 Task: Search round trip flight ticket for 2 adults, 4 children and 1 infant on lap in business from Akron/canton: Akron-canton Regional Airport to Jackson: Jackson Hole Airport on 5-2-2023 and return on 5-2-2023. Choice of flights is Sun country airlines. Price is upto 60000. Outbound departure time preference is 12:15. Return departure time preference is 20:00.
Action: Mouse moved to (329, 278)
Screenshot: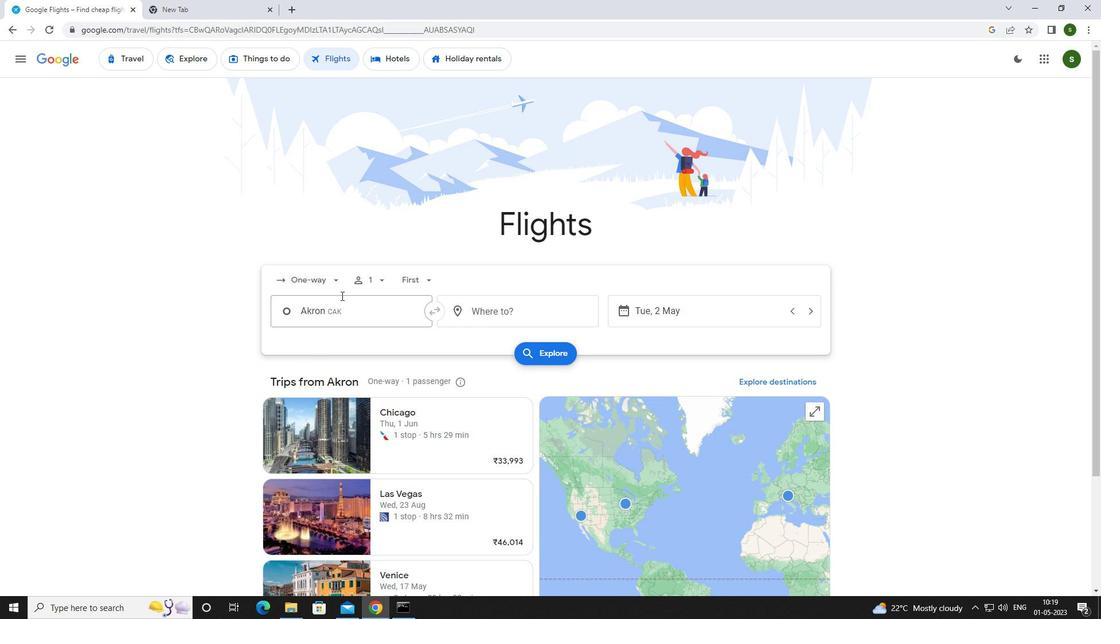 
Action: Mouse pressed left at (329, 278)
Screenshot: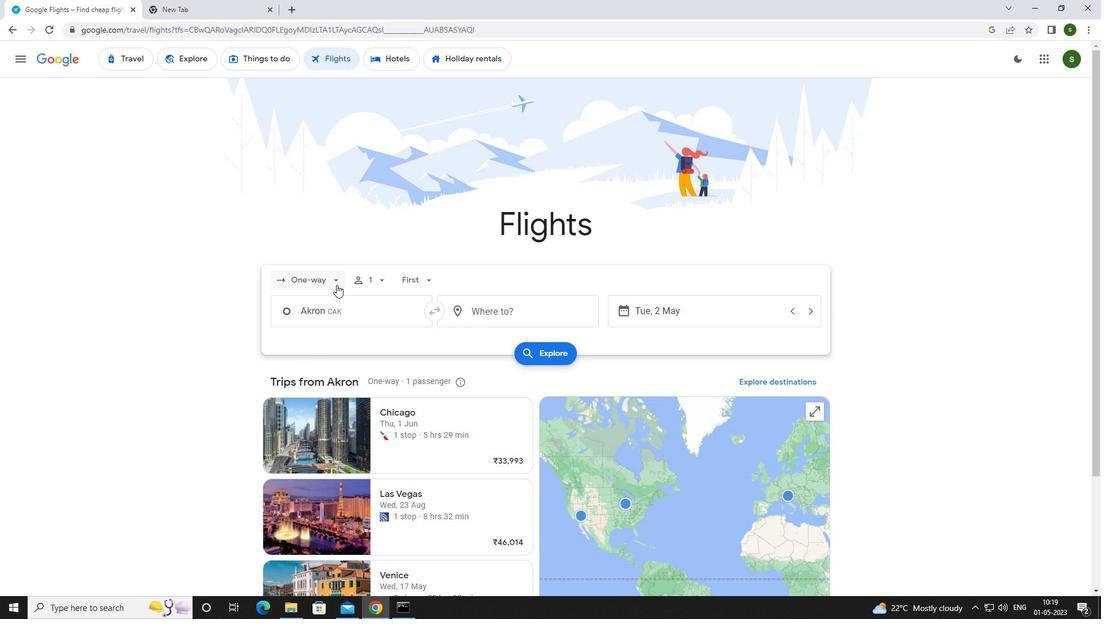 
Action: Mouse moved to (338, 309)
Screenshot: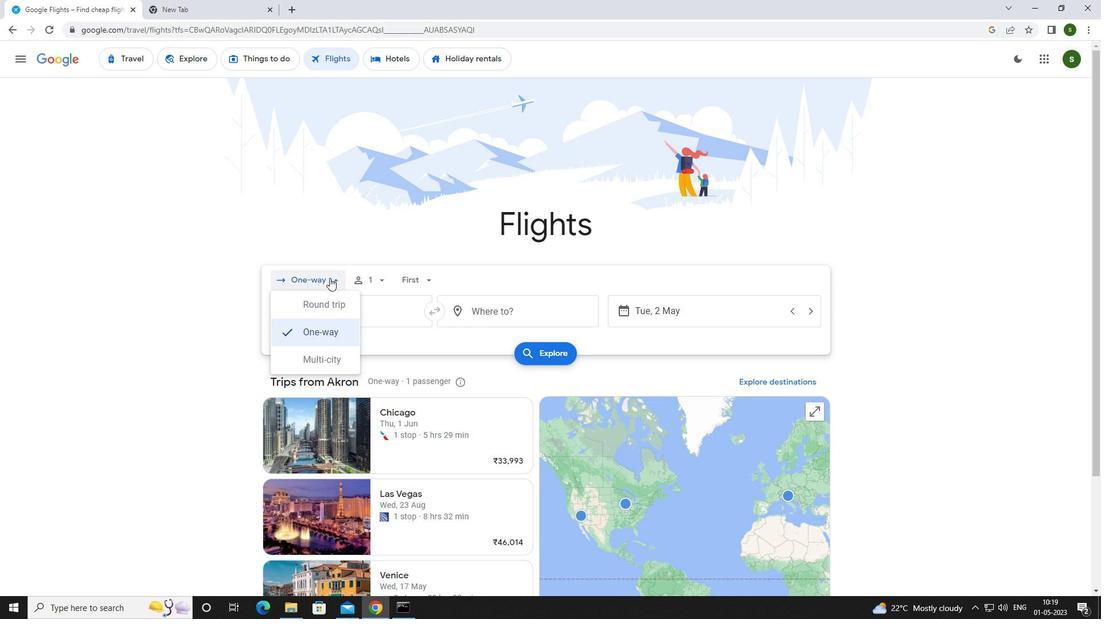 
Action: Mouse pressed left at (338, 309)
Screenshot: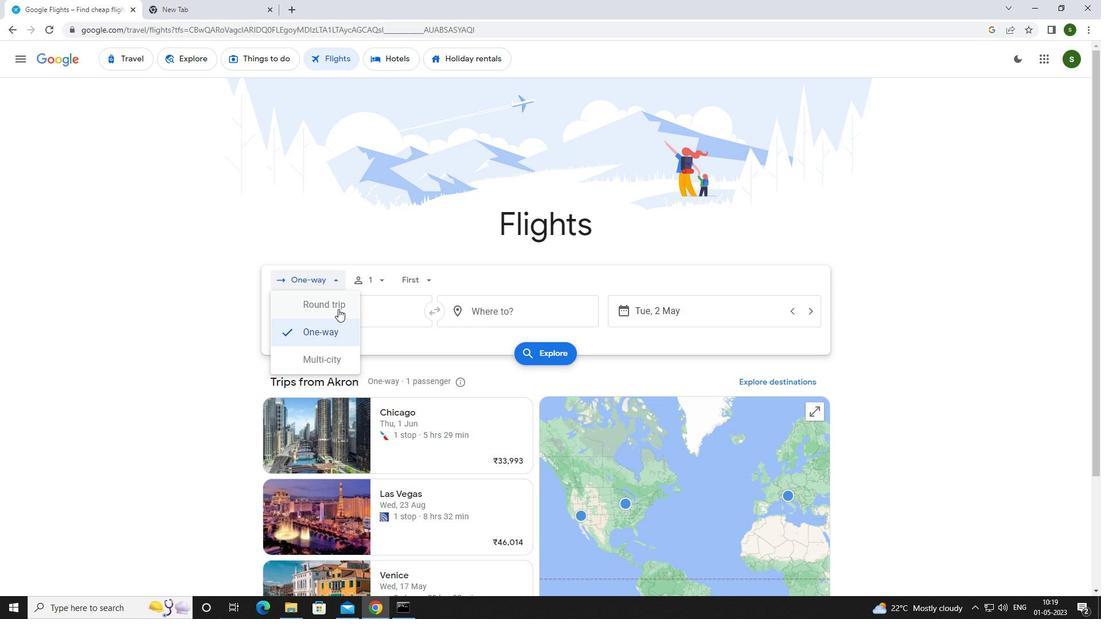
Action: Mouse moved to (381, 283)
Screenshot: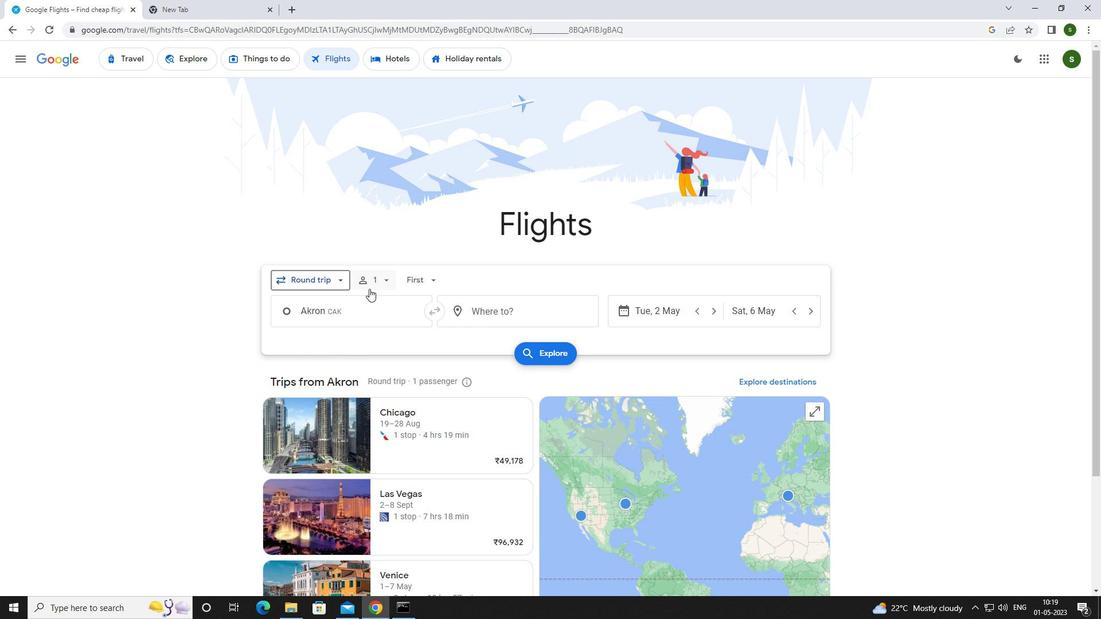 
Action: Mouse pressed left at (381, 283)
Screenshot: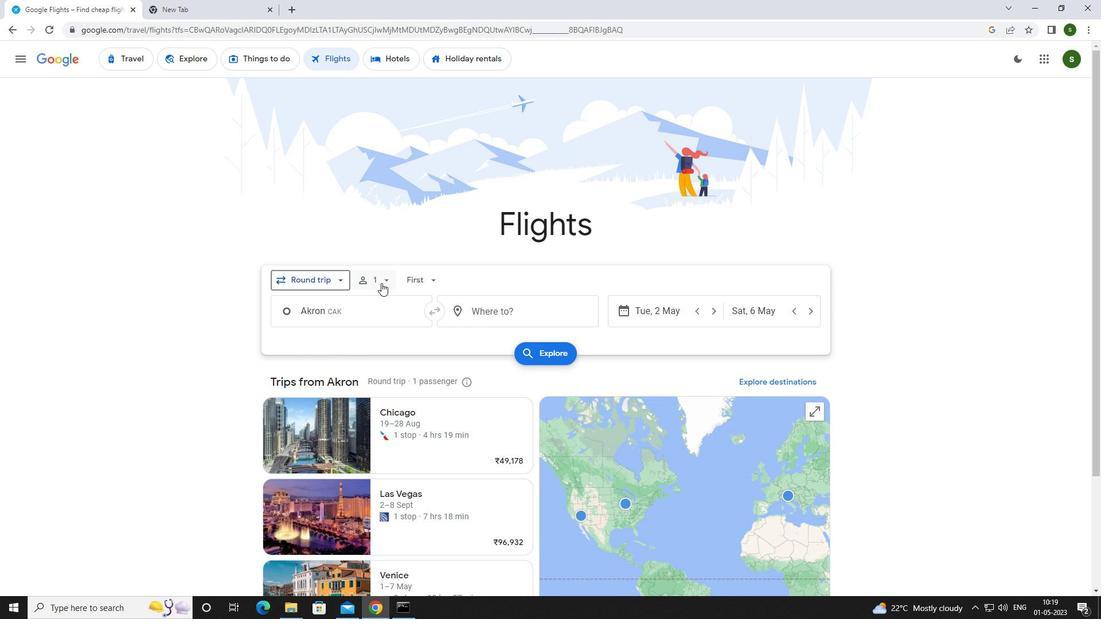 
Action: Mouse moved to (467, 305)
Screenshot: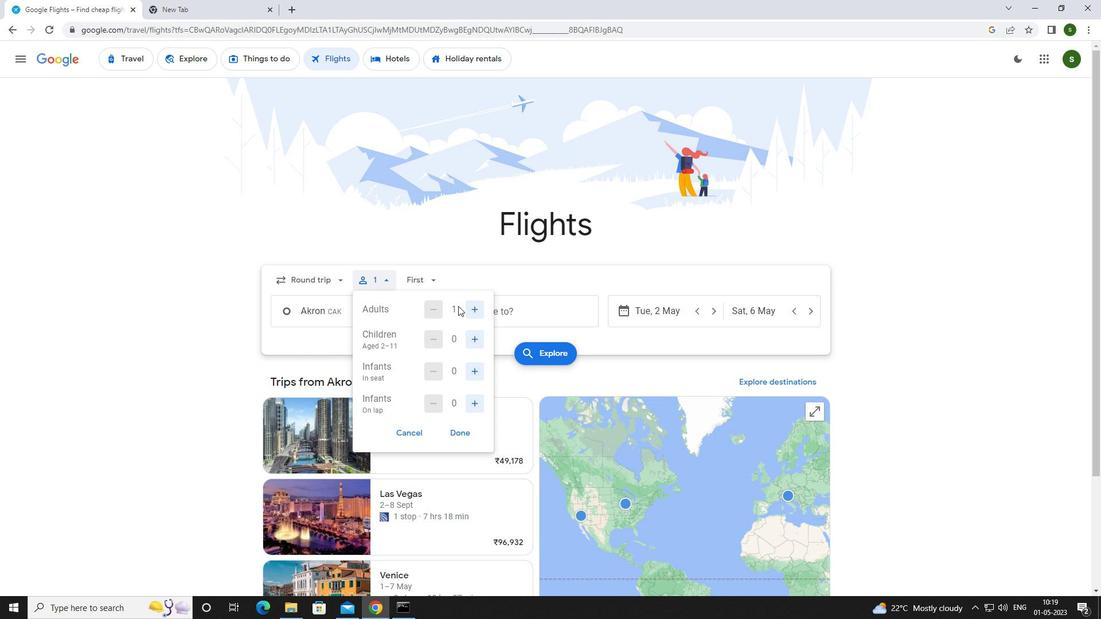 
Action: Mouse pressed left at (467, 305)
Screenshot: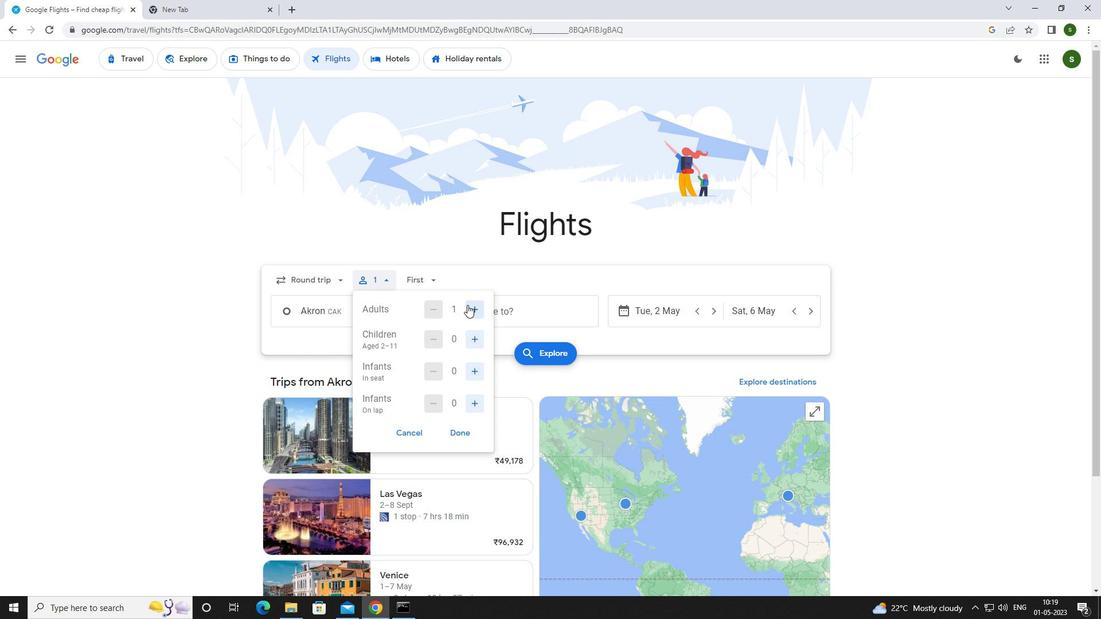
Action: Mouse moved to (476, 331)
Screenshot: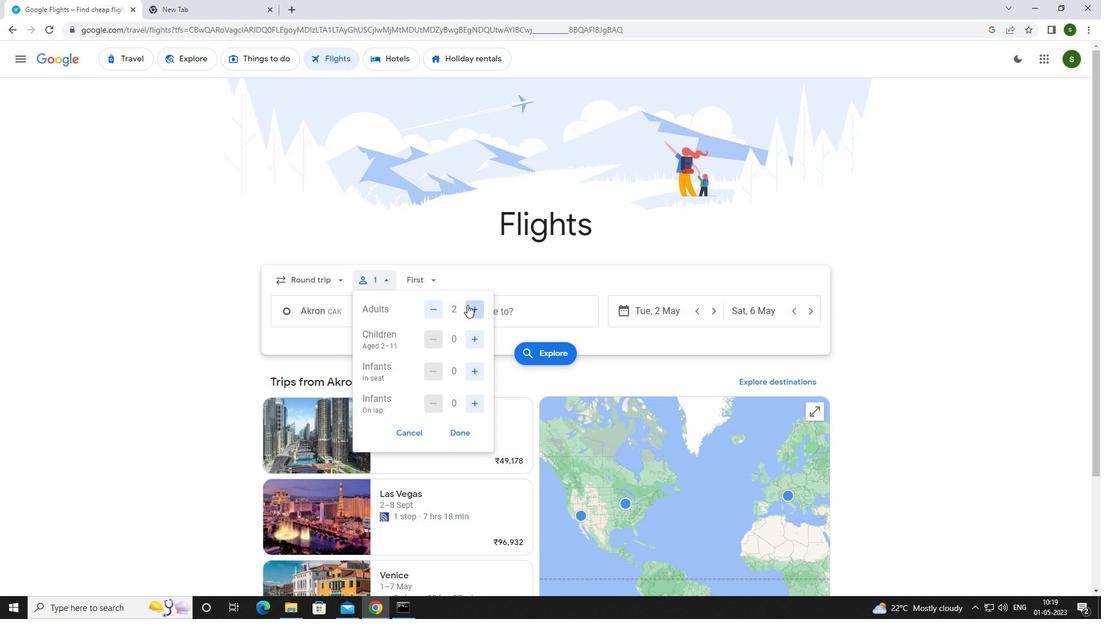 
Action: Mouse pressed left at (476, 331)
Screenshot: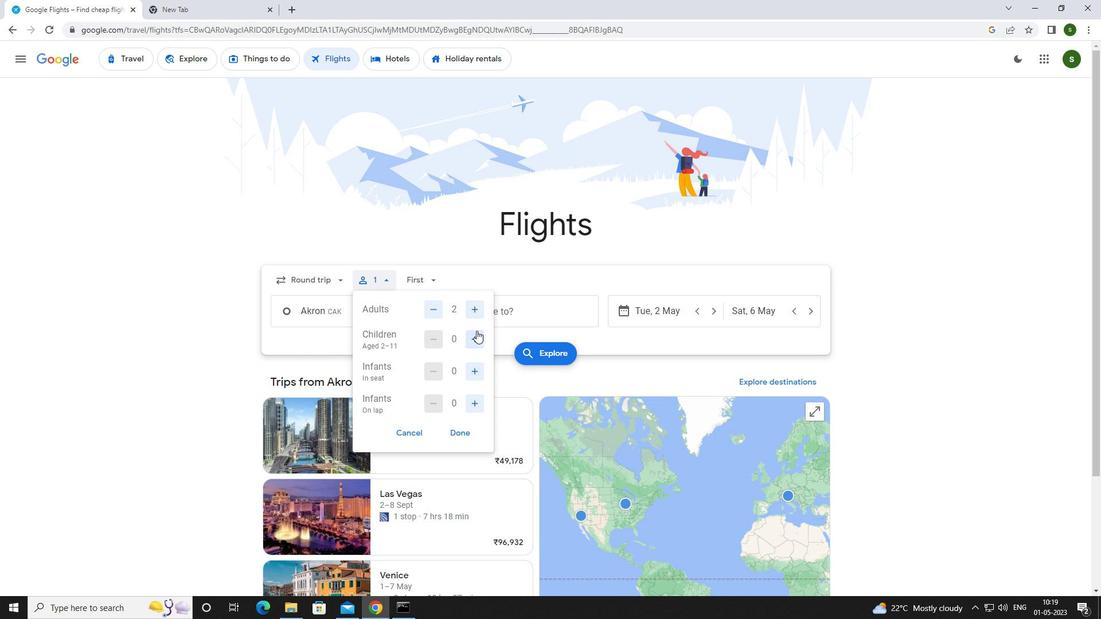 
Action: Mouse pressed left at (476, 331)
Screenshot: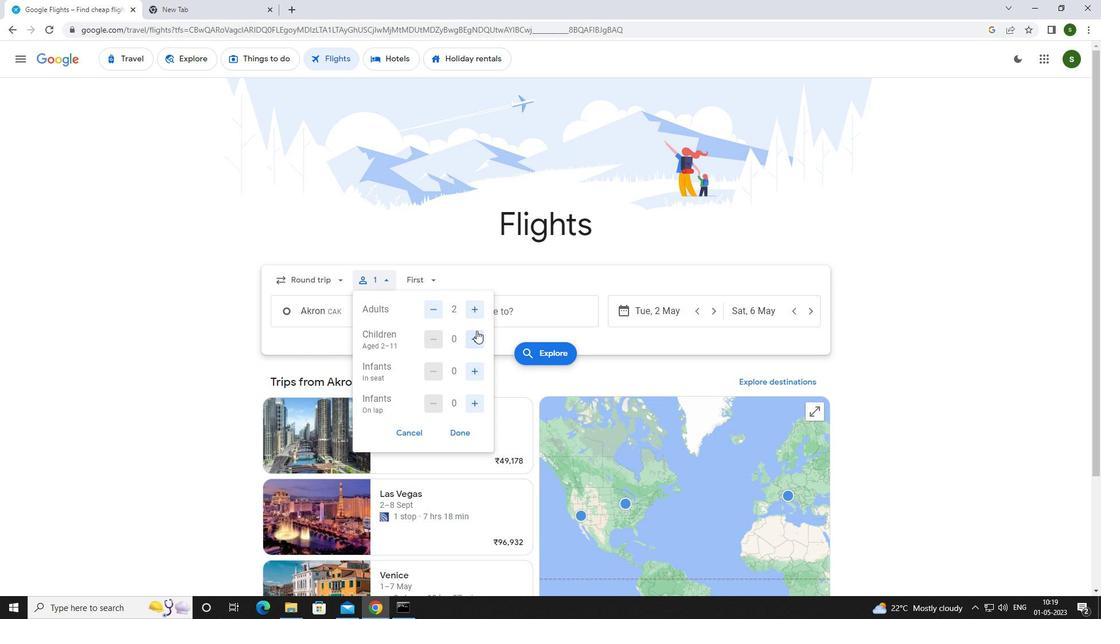 
Action: Mouse pressed left at (476, 331)
Screenshot: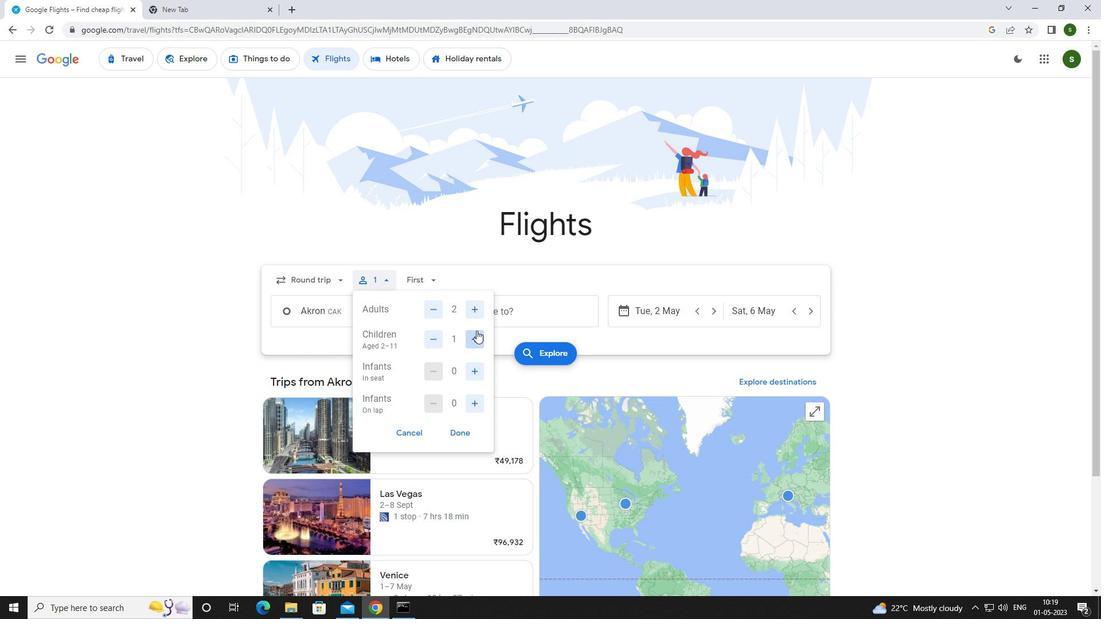 
Action: Mouse pressed left at (476, 331)
Screenshot: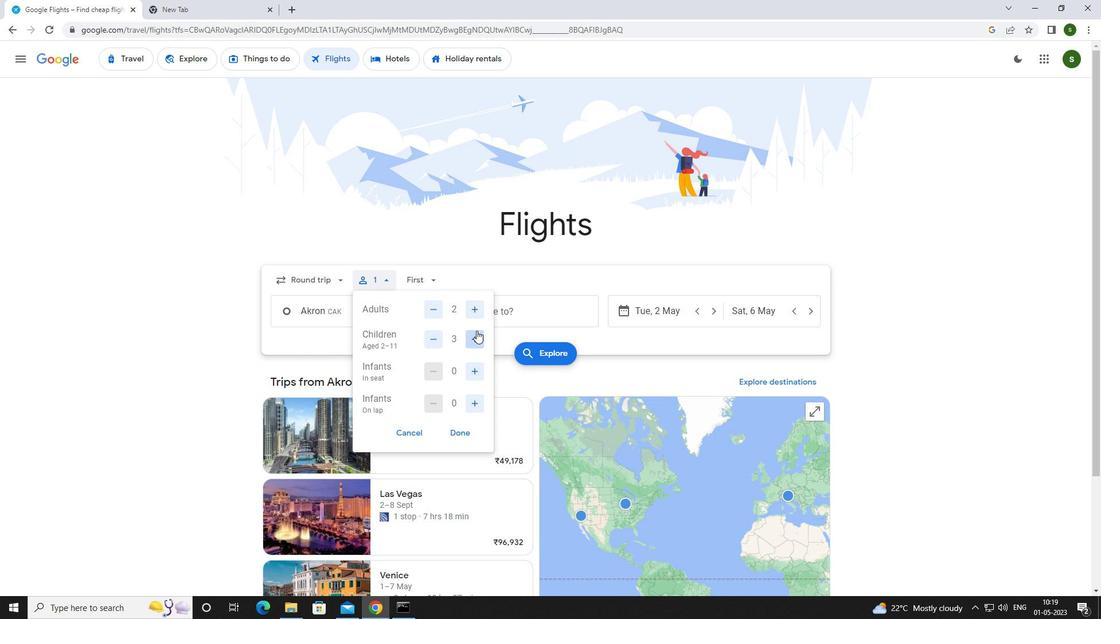 
Action: Mouse moved to (475, 405)
Screenshot: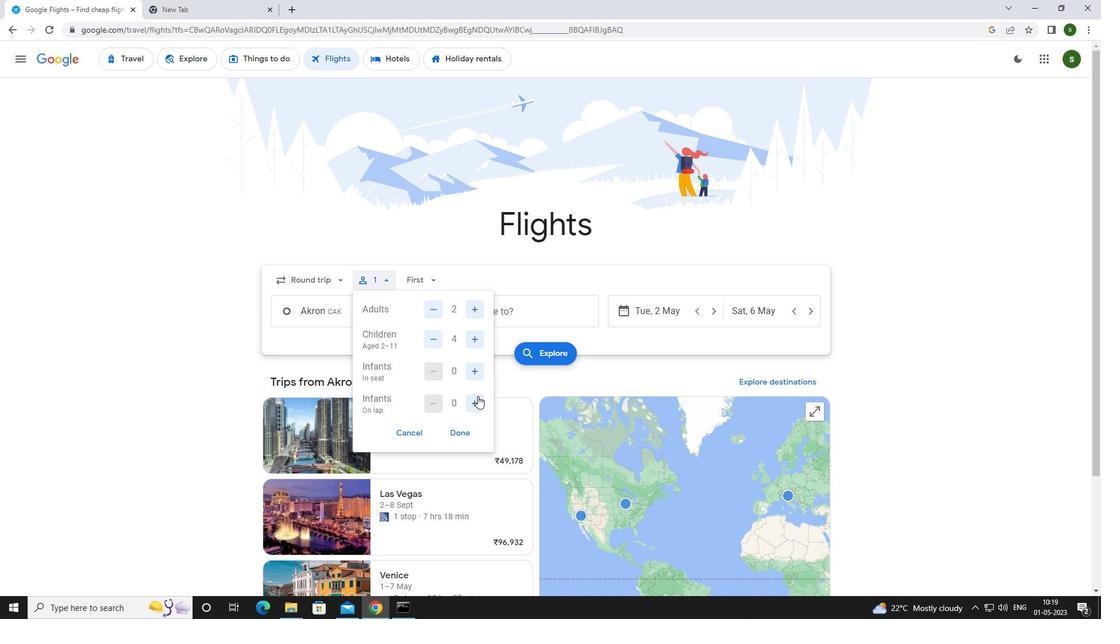 
Action: Mouse pressed left at (475, 405)
Screenshot: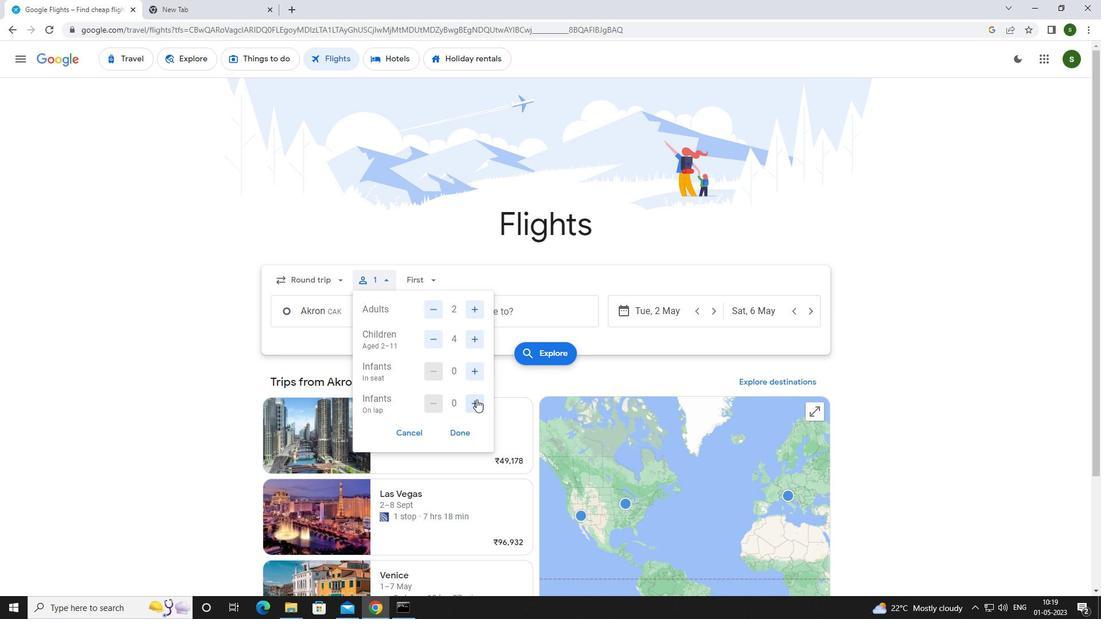
Action: Mouse moved to (432, 280)
Screenshot: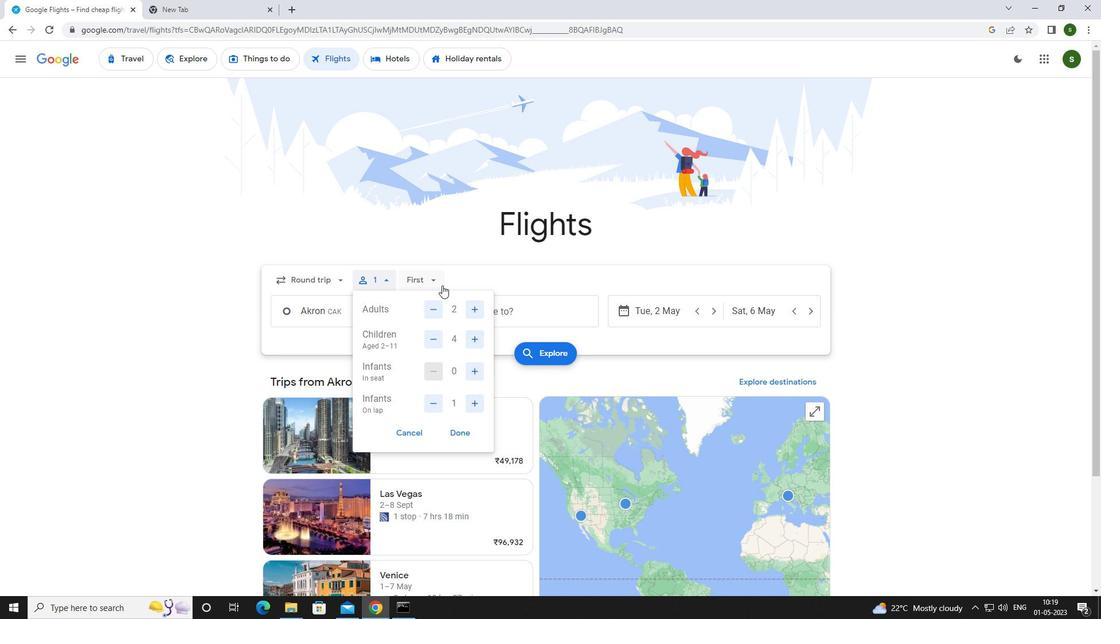 
Action: Mouse pressed left at (432, 280)
Screenshot: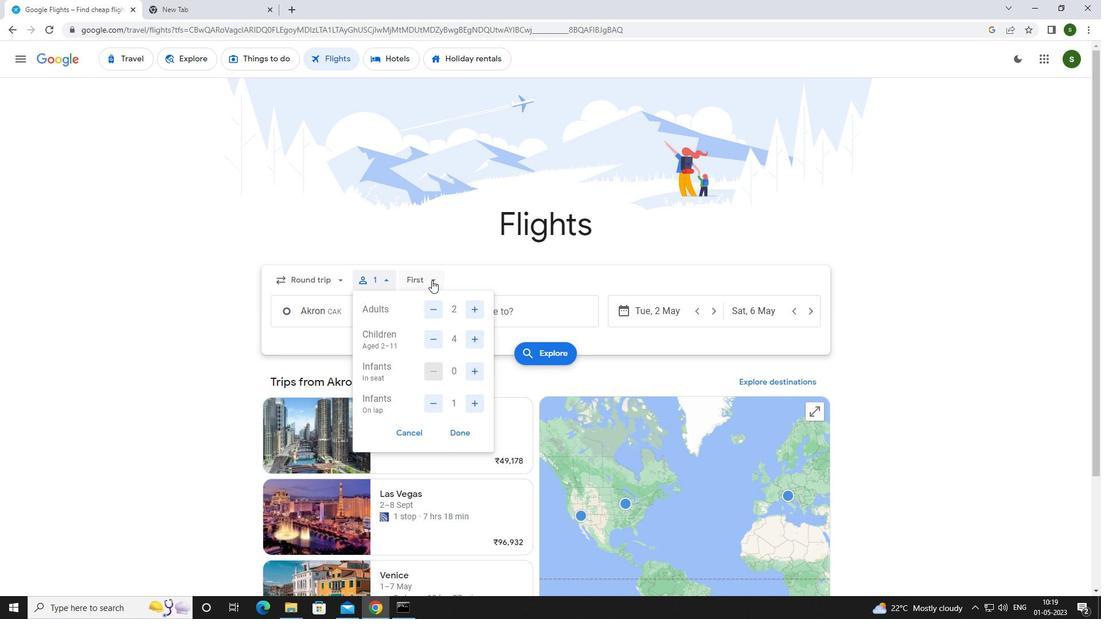 
Action: Mouse moved to (448, 356)
Screenshot: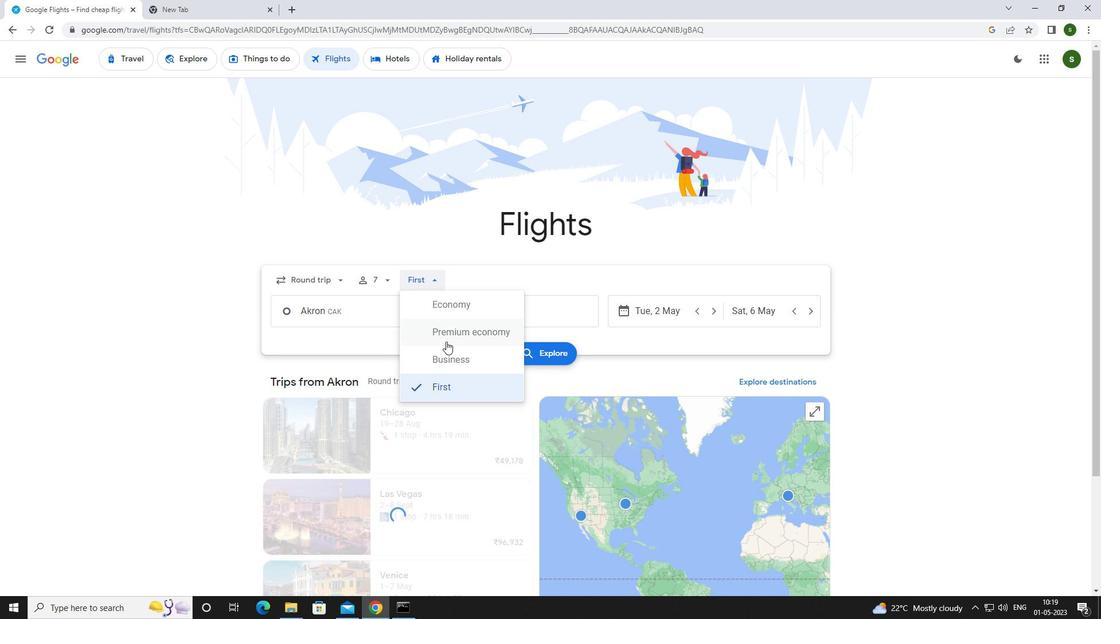 
Action: Mouse pressed left at (448, 356)
Screenshot: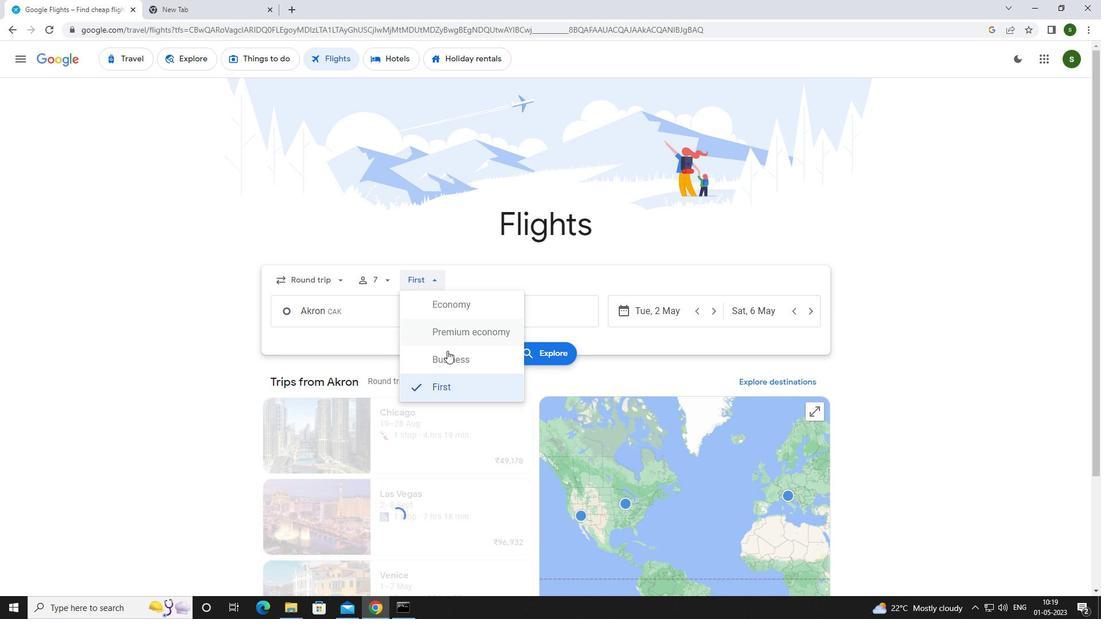 
Action: Mouse moved to (356, 313)
Screenshot: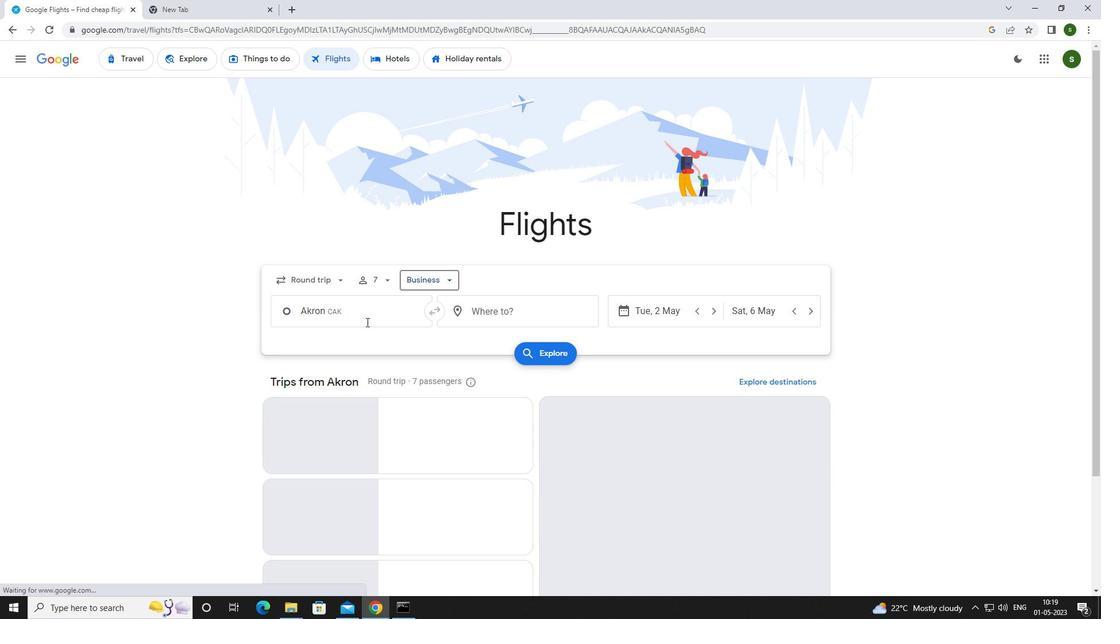 
Action: Mouse pressed left at (356, 313)
Screenshot: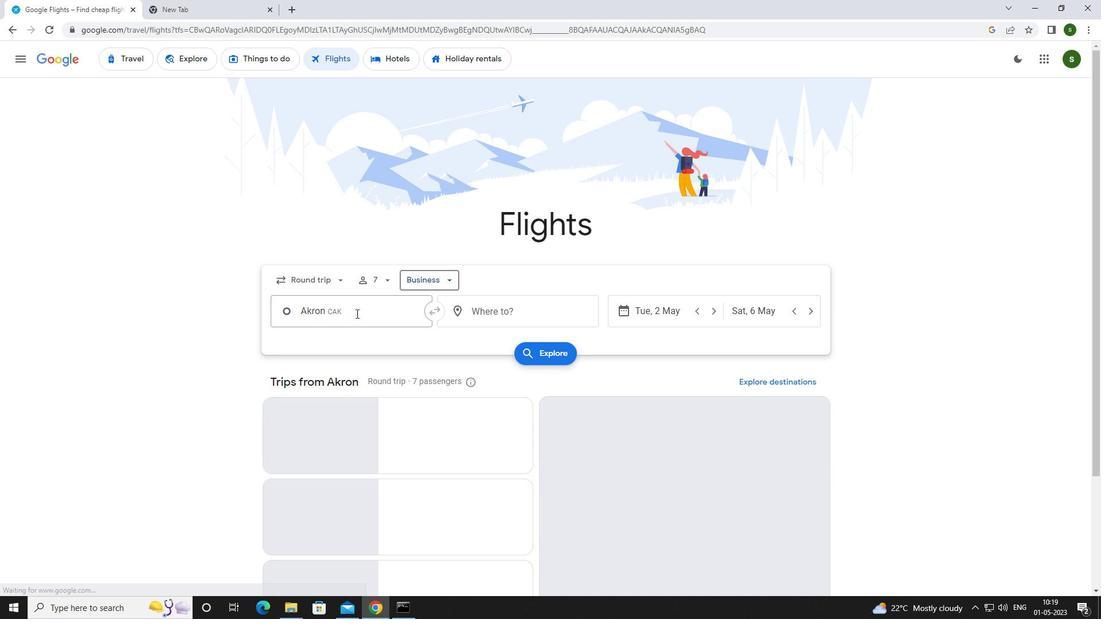 
Action: Mouse moved to (360, 311)
Screenshot: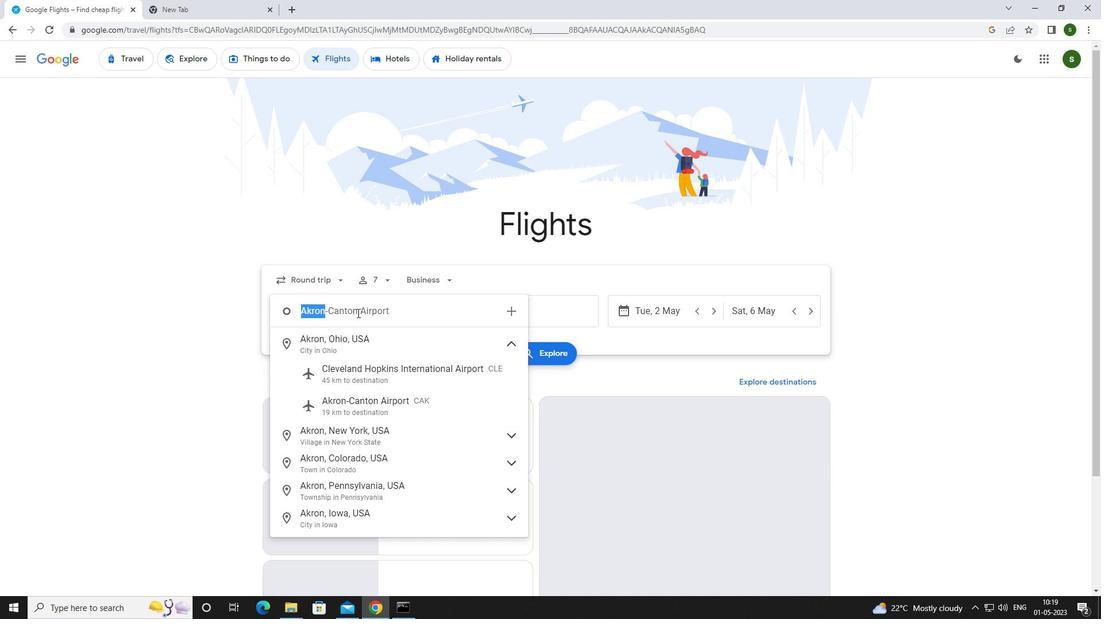 
Action: Key pressed a<Key.caps_lock>kron
Screenshot: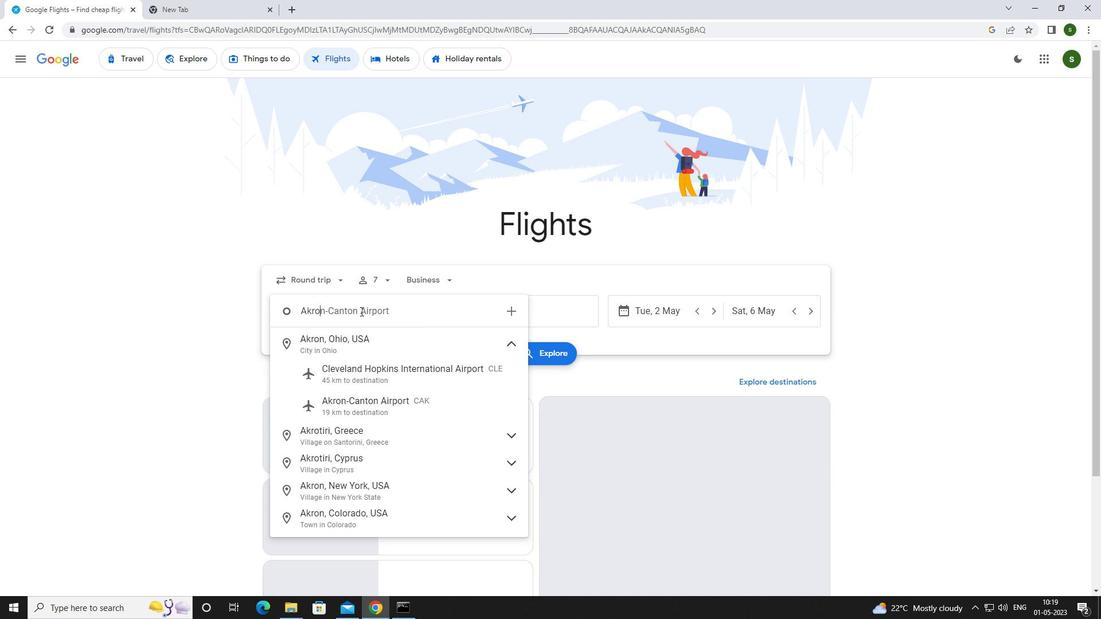 
Action: Mouse moved to (397, 409)
Screenshot: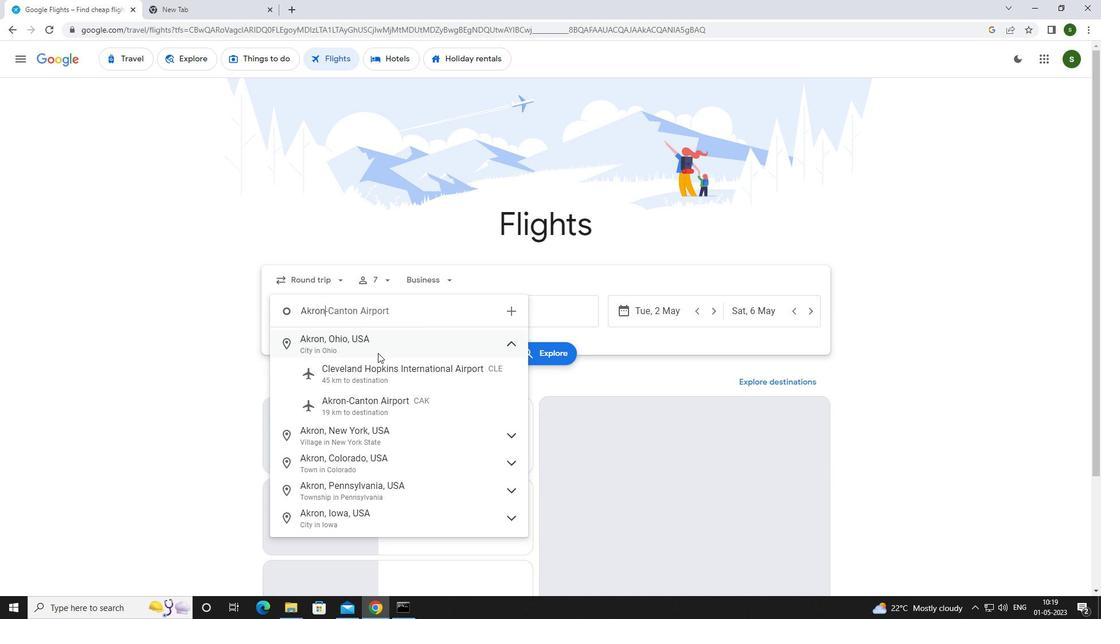 
Action: Mouse pressed left at (397, 409)
Screenshot: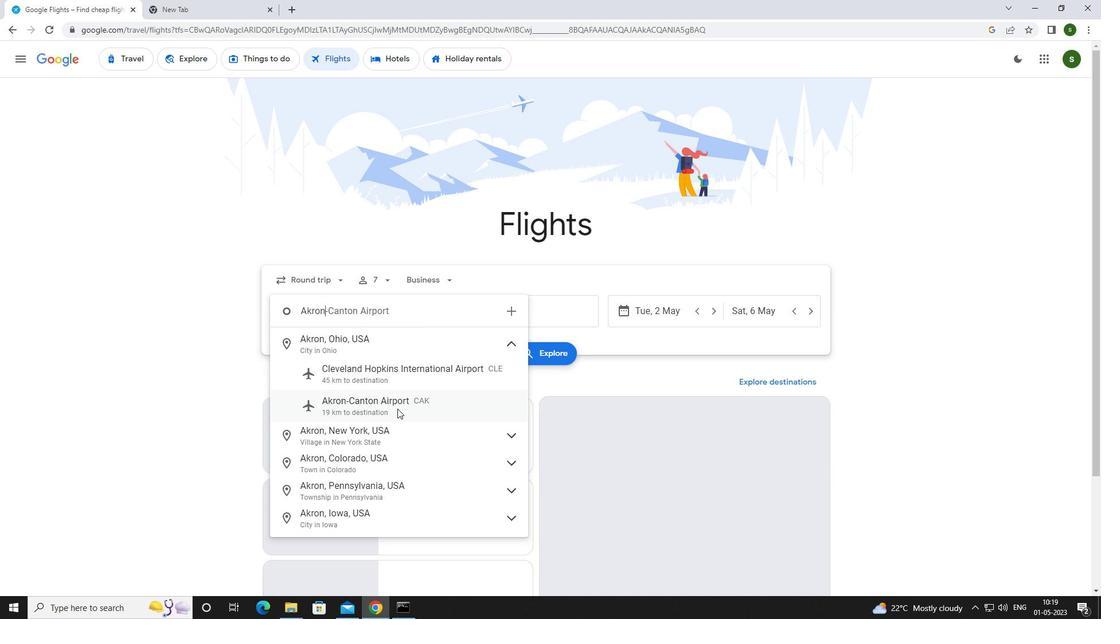 
Action: Mouse moved to (491, 312)
Screenshot: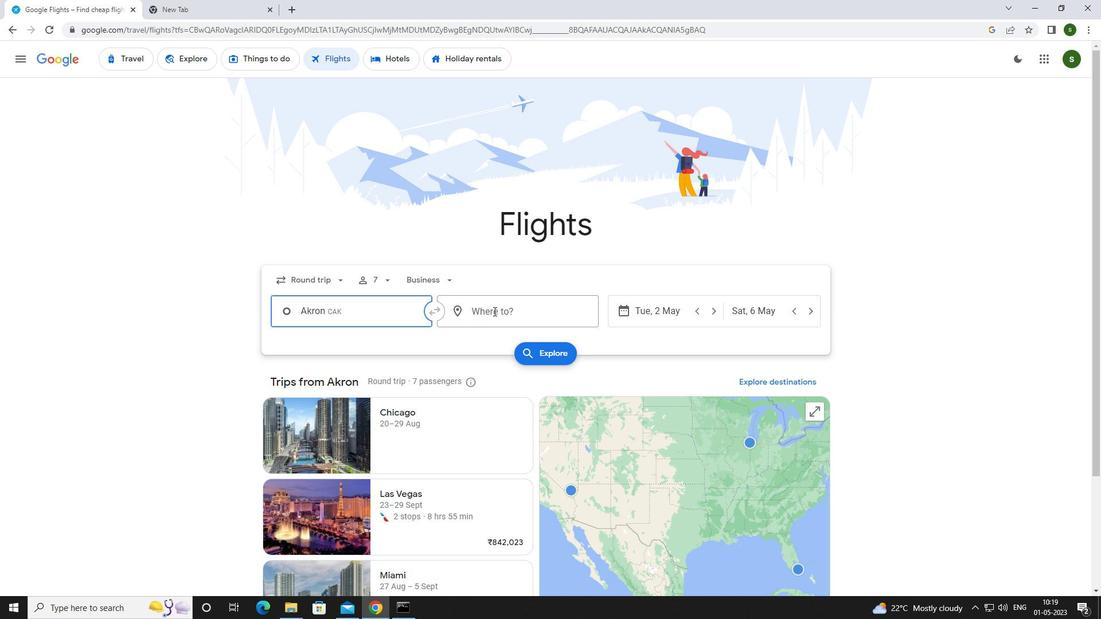 
Action: Mouse pressed left at (491, 312)
Screenshot: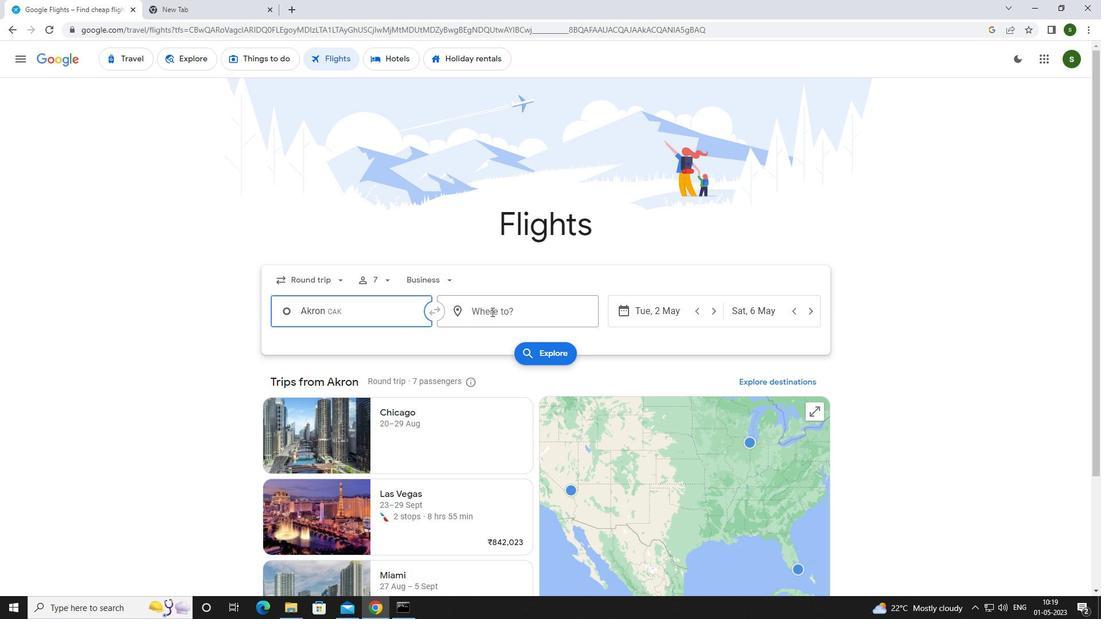 
Action: Key pressed <Key.caps_lock>j<Key.caps_lock>ackson<Key.space><Key.caps_lock>h<Key.caps_lock>
Screenshot: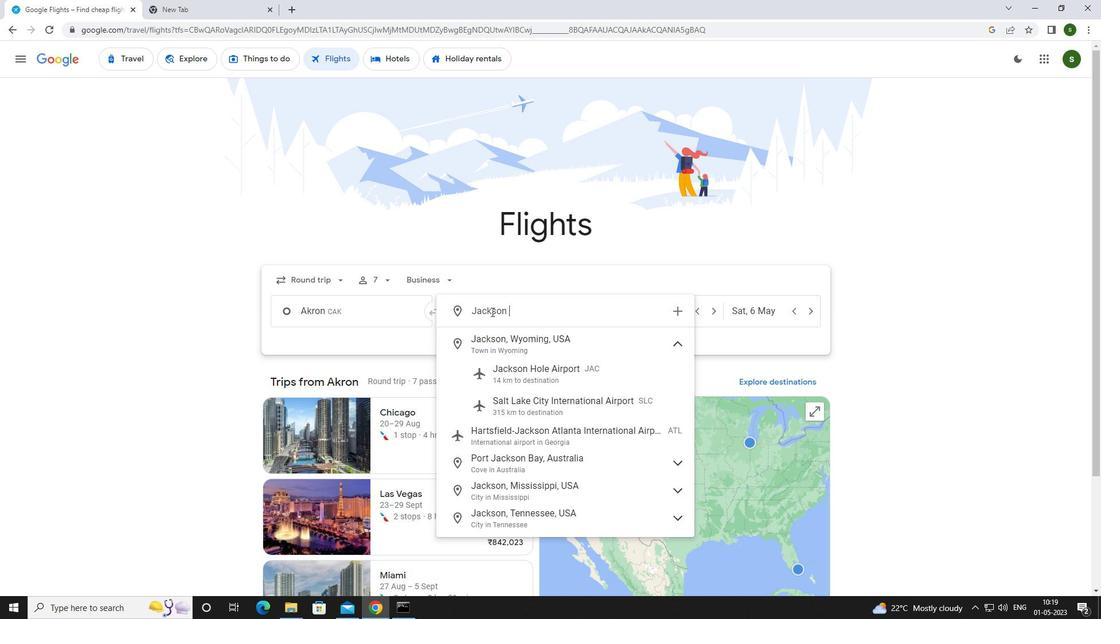 
Action: Mouse moved to (507, 373)
Screenshot: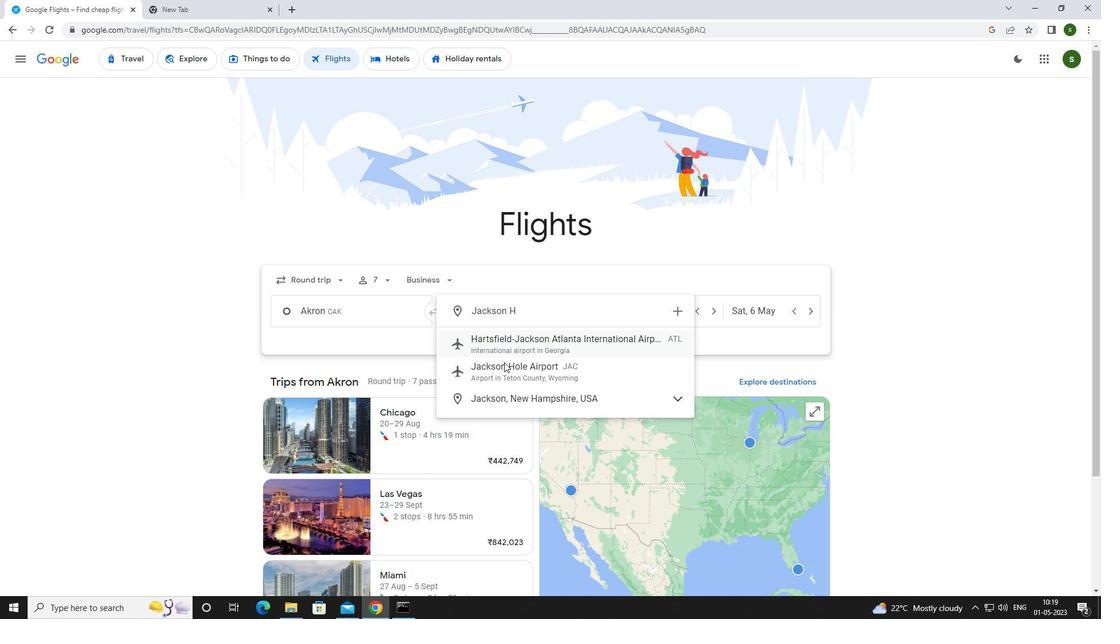 
Action: Mouse pressed left at (507, 373)
Screenshot: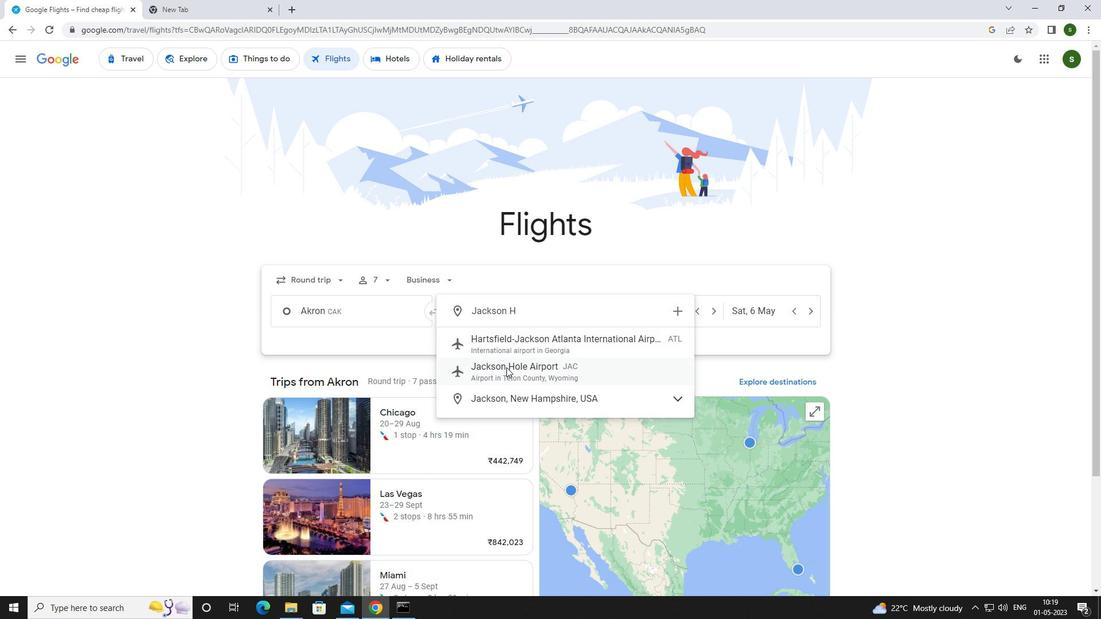 
Action: Mouse moved to (681, 315)
Screenshot: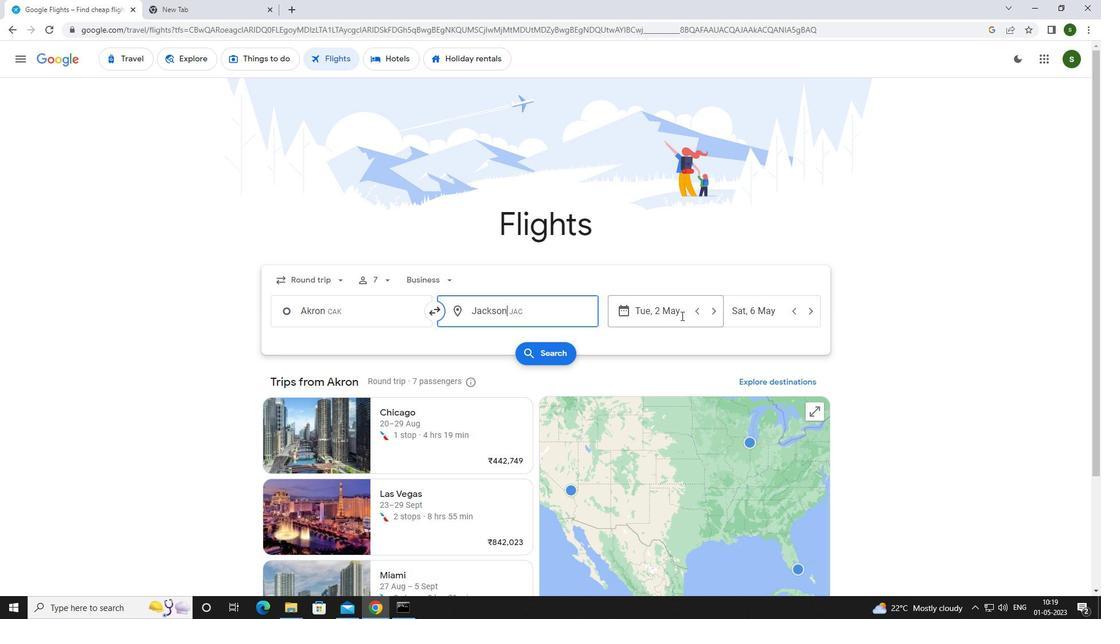 
Action: Mouse pressed left at (681, 315)
Screenshot: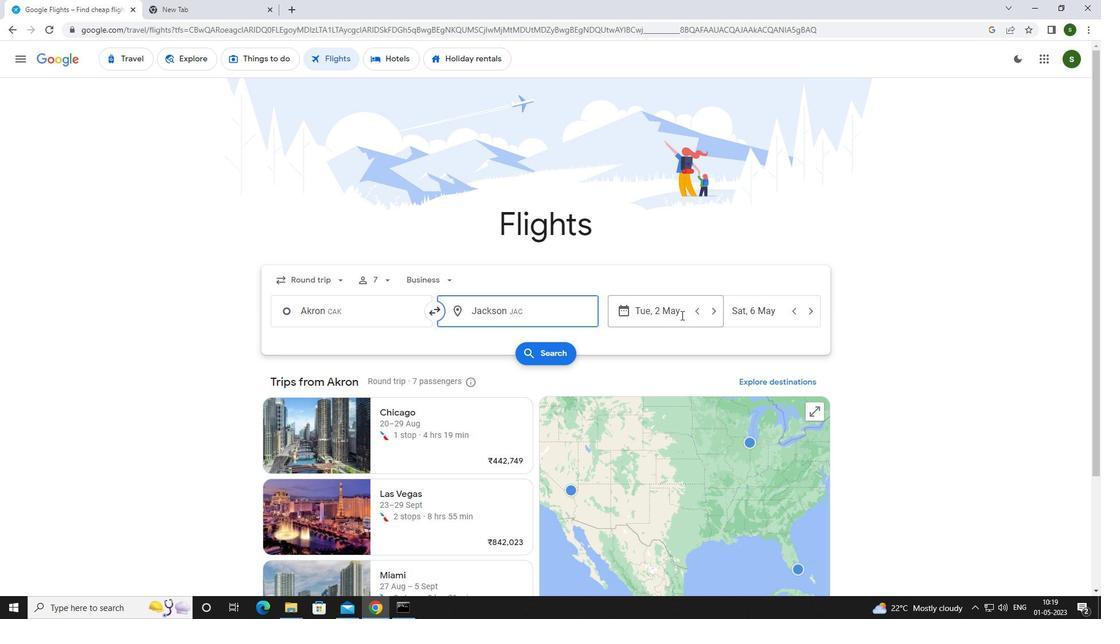 
Action: Mouse moved to (470, 393)
Screenshot: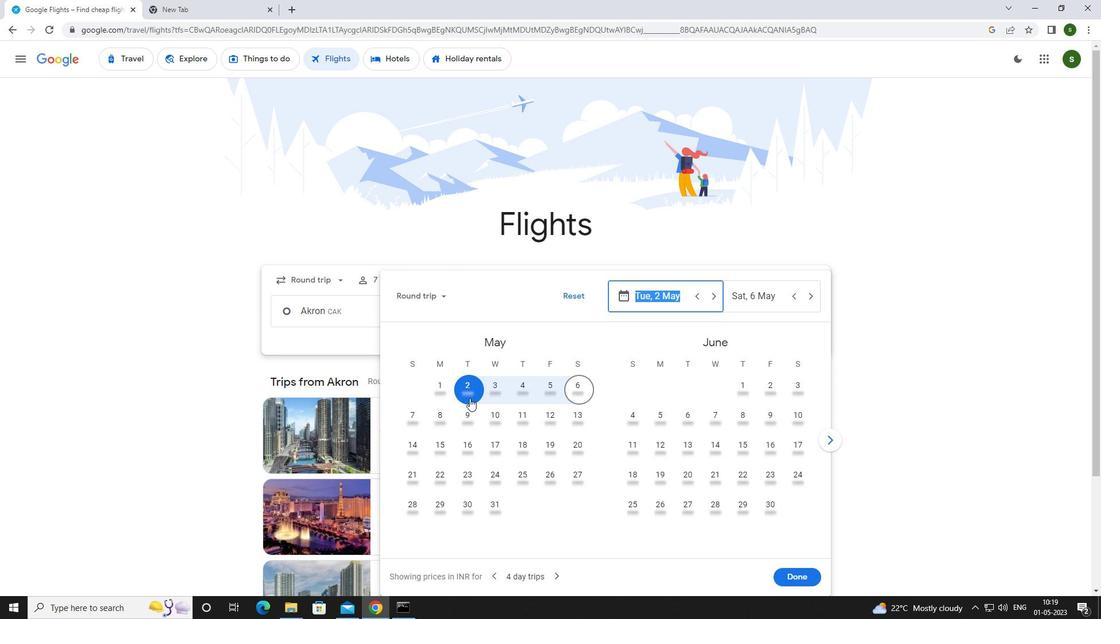 
Action: Mouse pressed left at (470, 393)
Screenshot: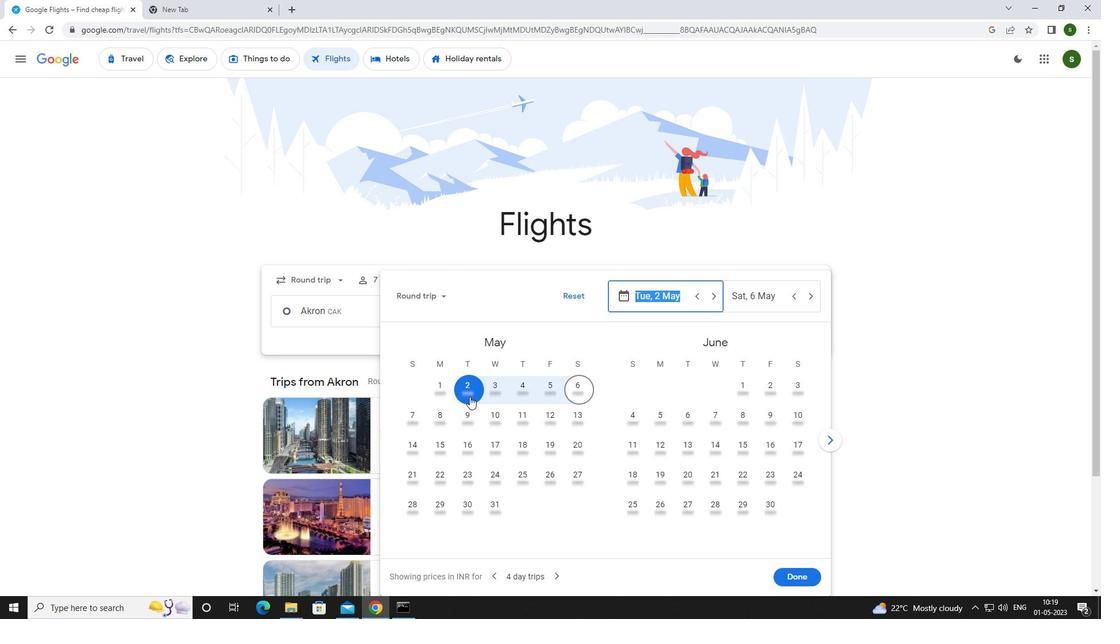 
Action: Mouse moved to (467, 389)
Screenshot: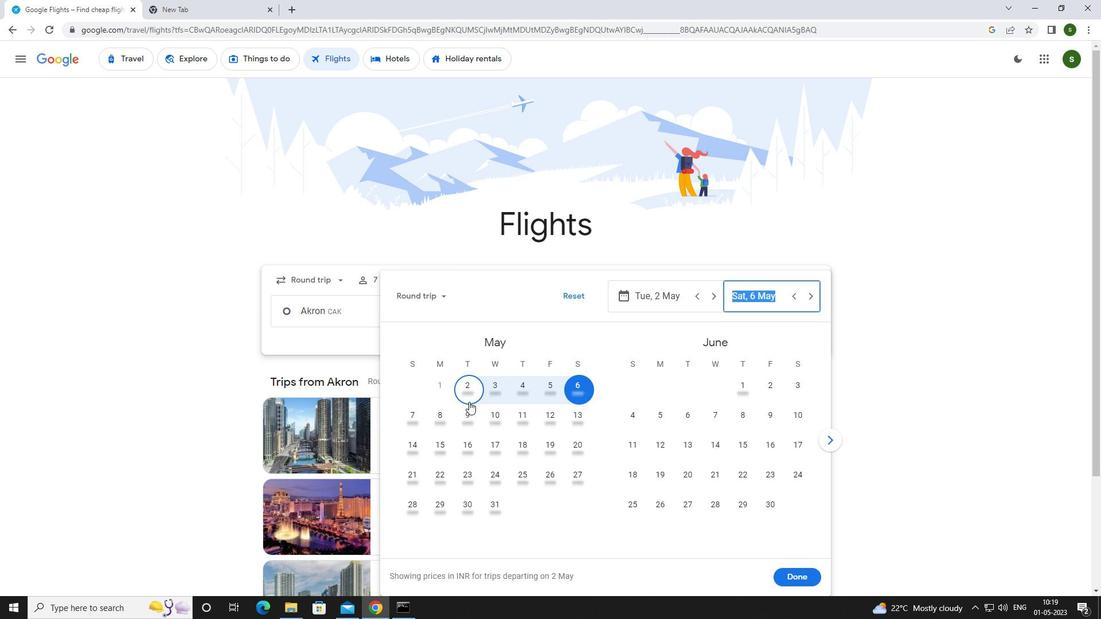 
Action: Mouse pressed left at (467, 389)
Screenshot: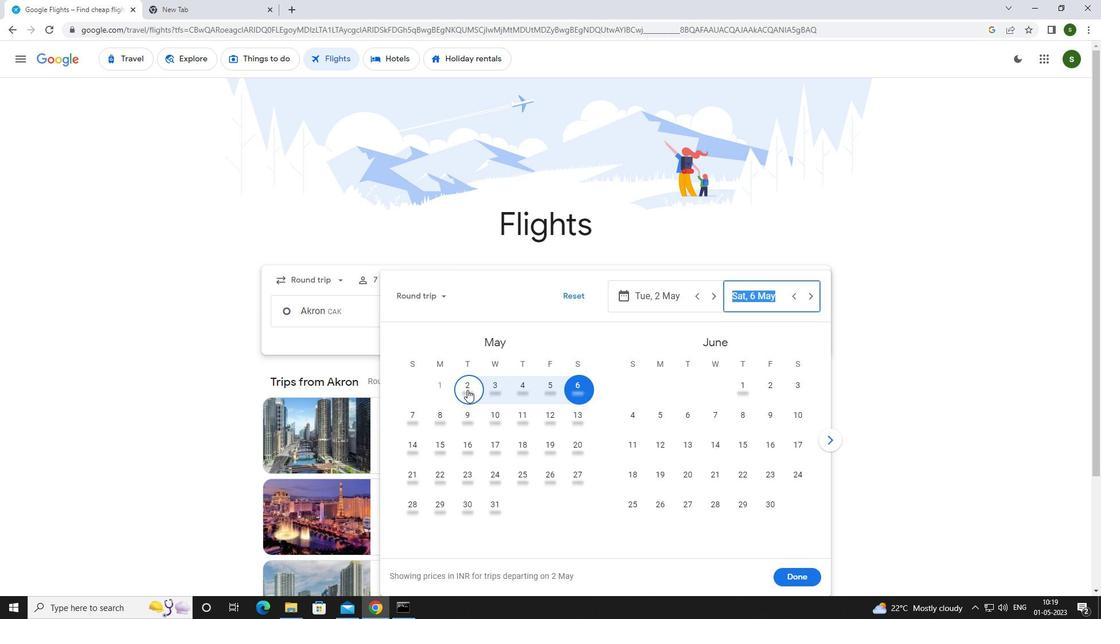 
Action: Mouse moved to (806, 575)
Screenshot: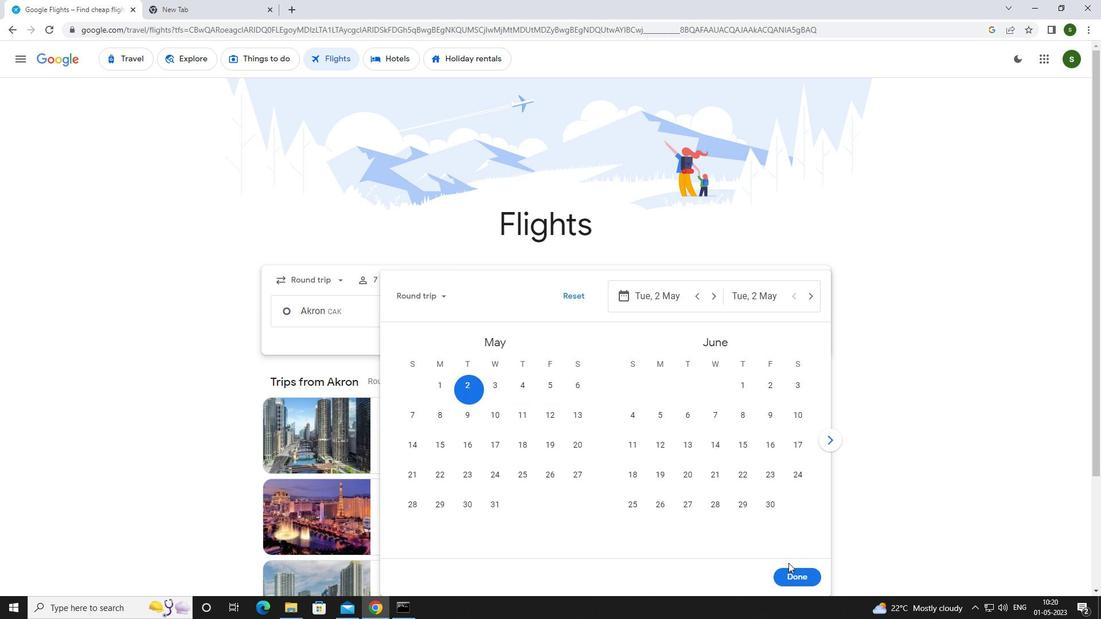 
Action: Mouse pressed left at (806, 575)
Screenshot: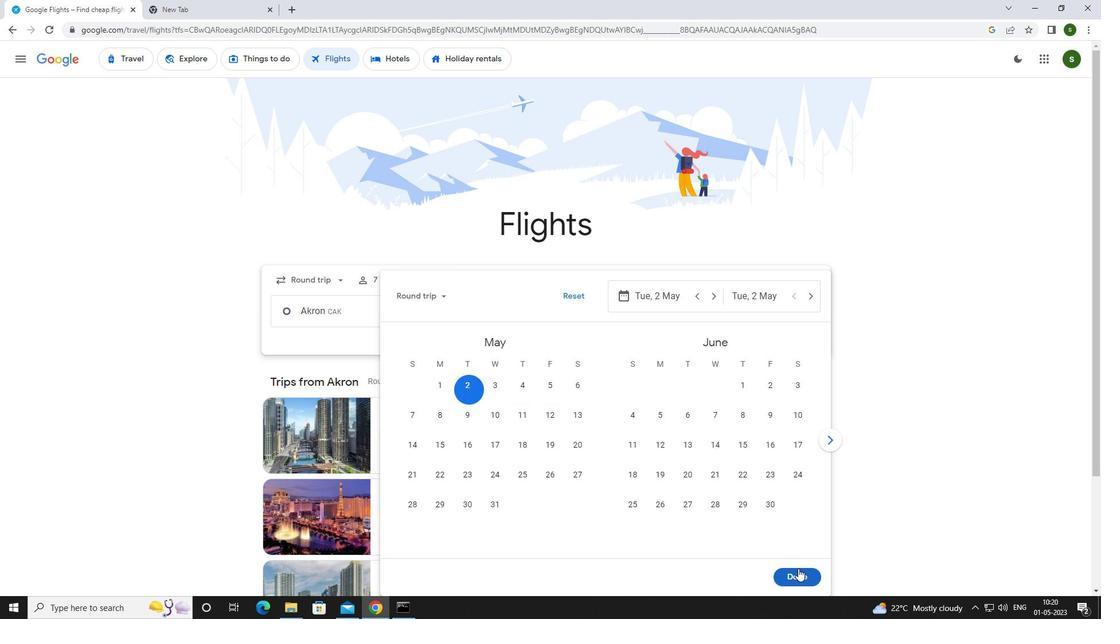 
Action: Mouse moved to (545, 345)
Screenshot: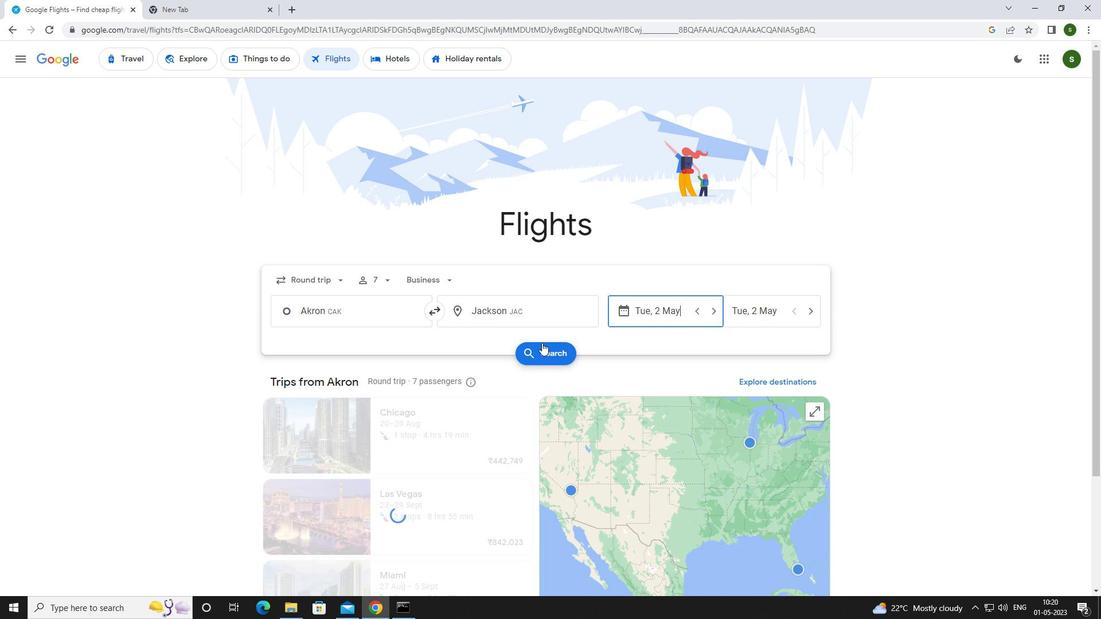 
Action: Mouse pressed left at (545, 345)
Screenshot: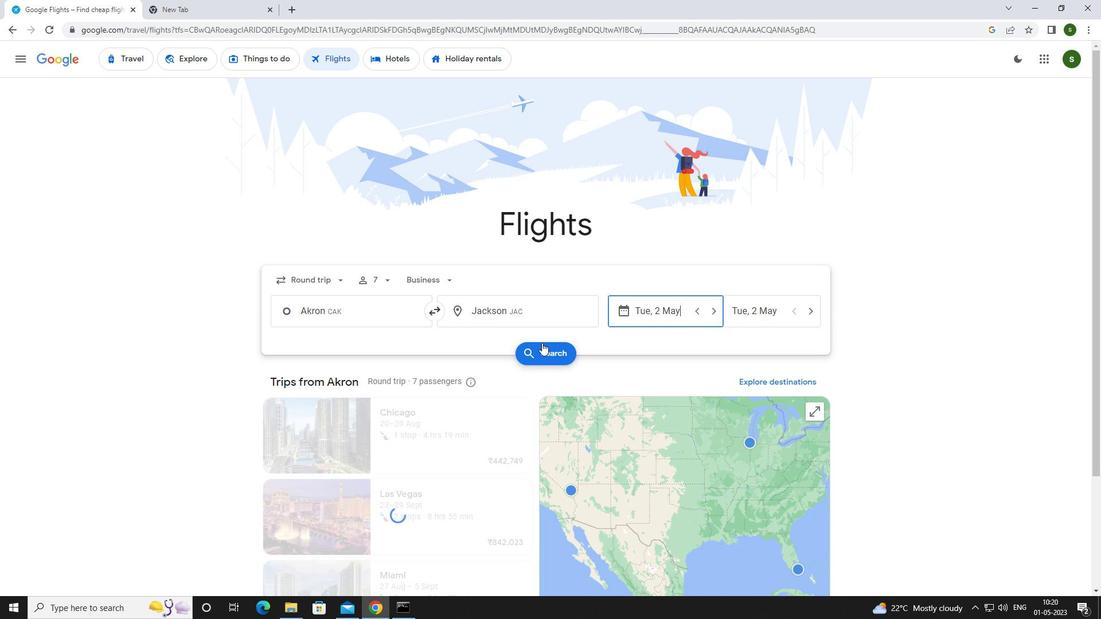 
Action: Mouse moved to (262, 164)
Screenshot: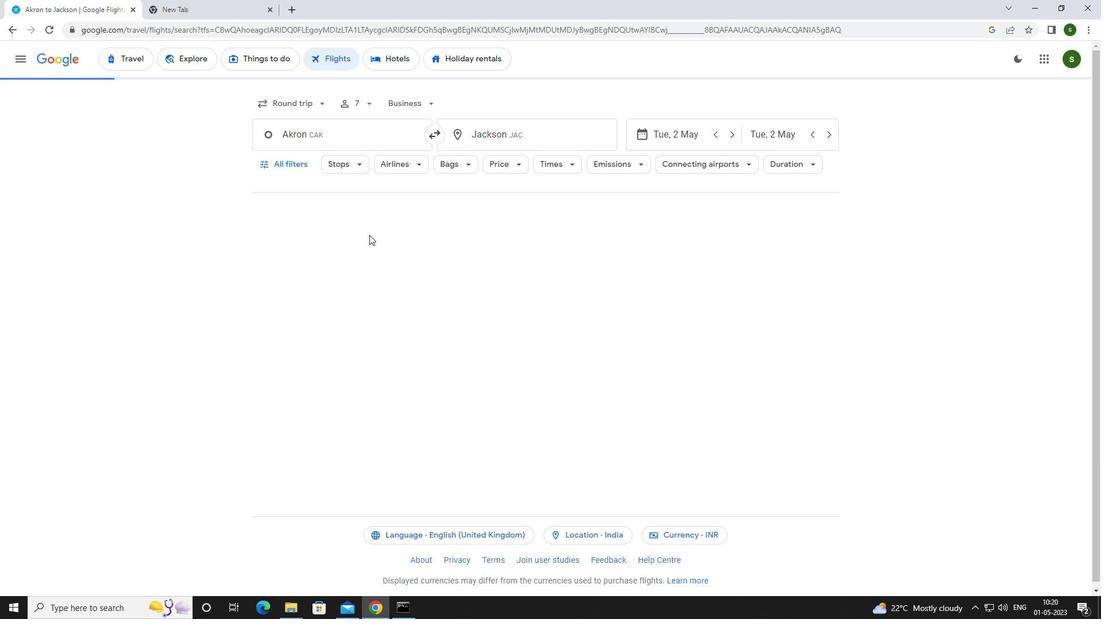 
Action: Mouse pressed left at (262, 164)
Screenshot: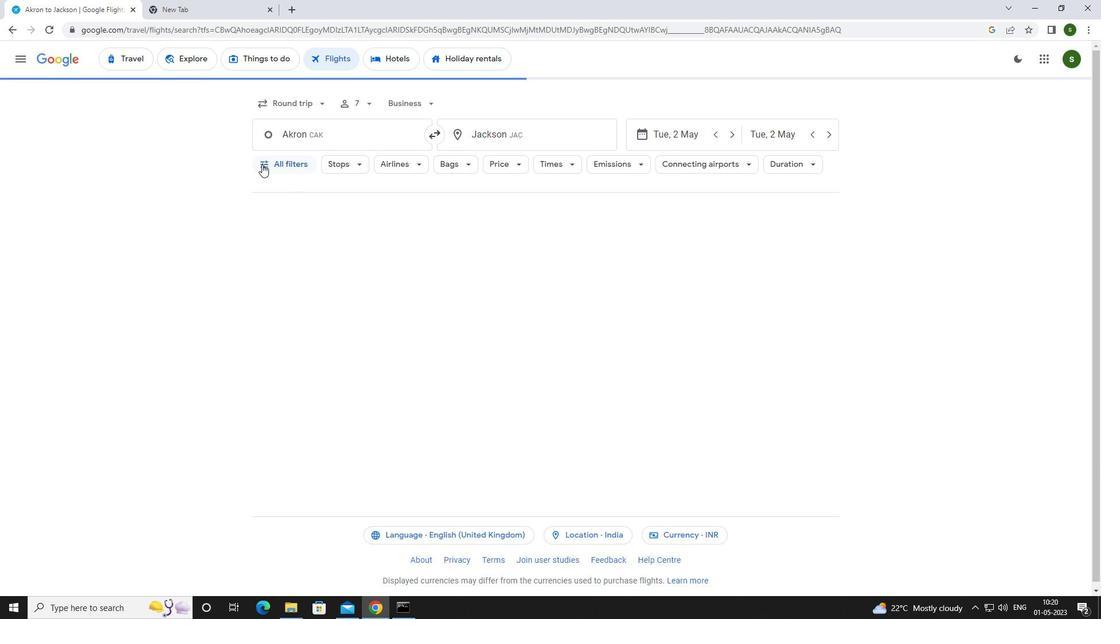 
Action: Mouse moved to (425, 407)
Screenshot: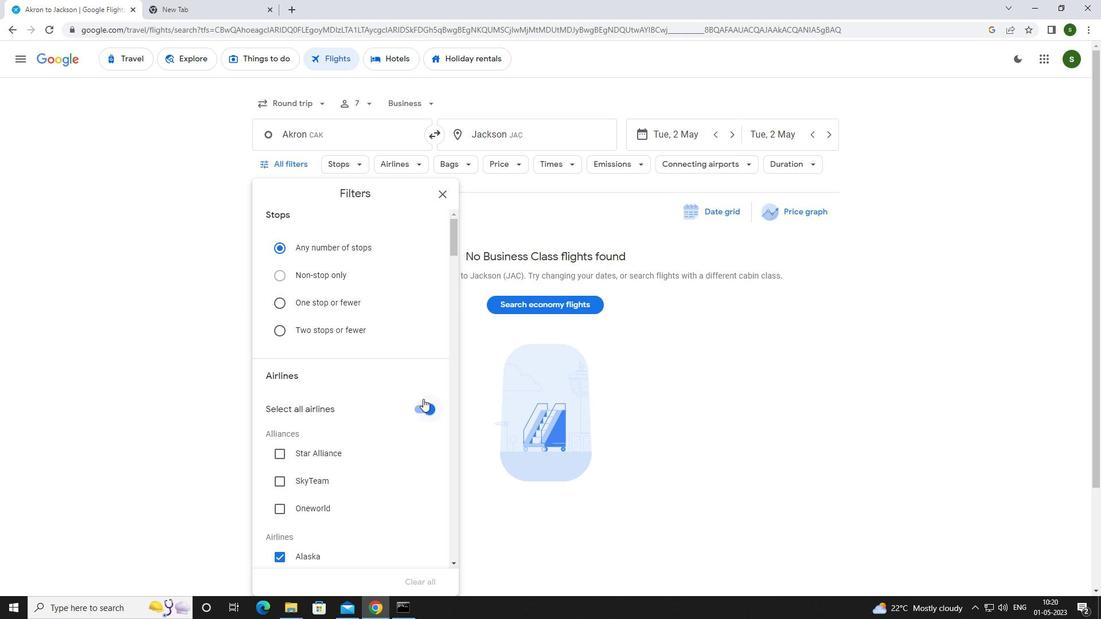 
Action: Mouse pressed left at (425, 407)
Screenshot: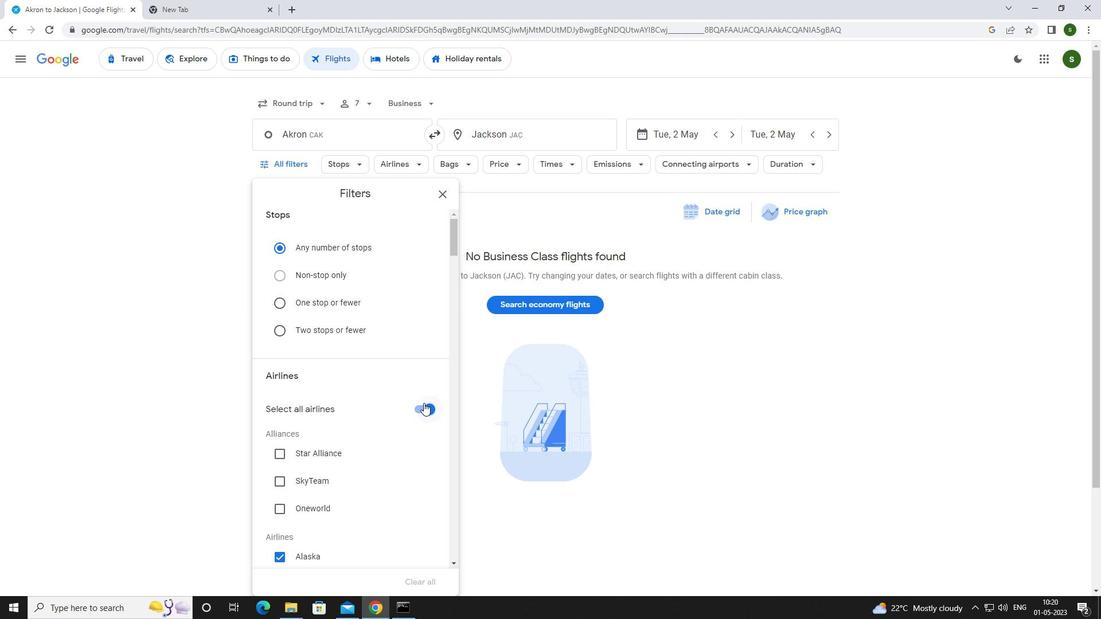 
Action: Mouse moved to (373, 370)
Screenshot: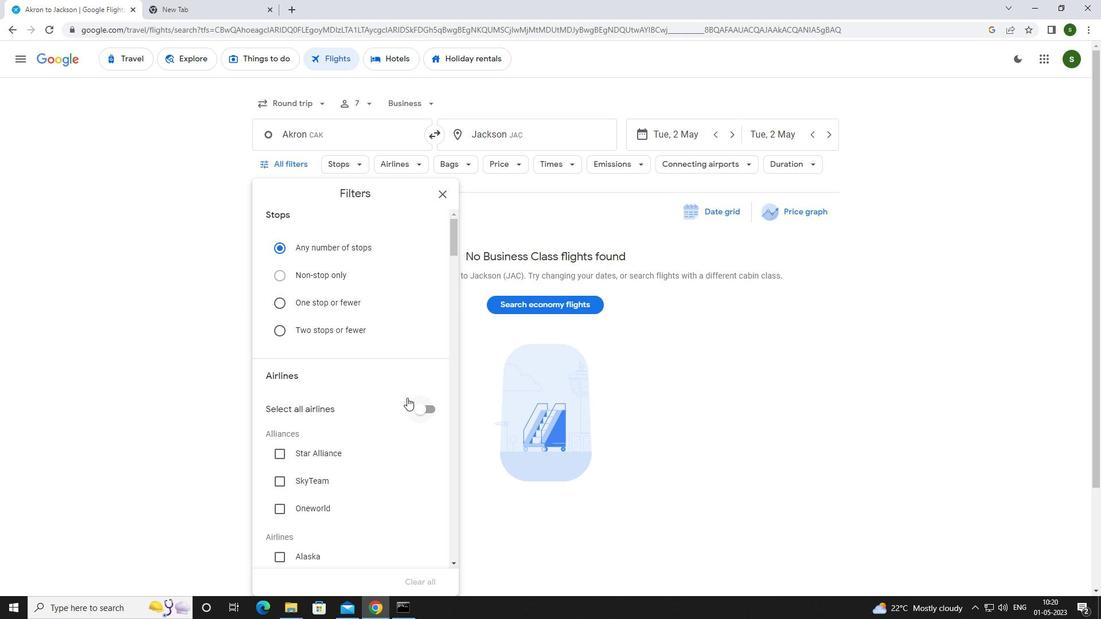
Action: Mouse scrolled (373, 369) with delta (0, 0)
Screenshot: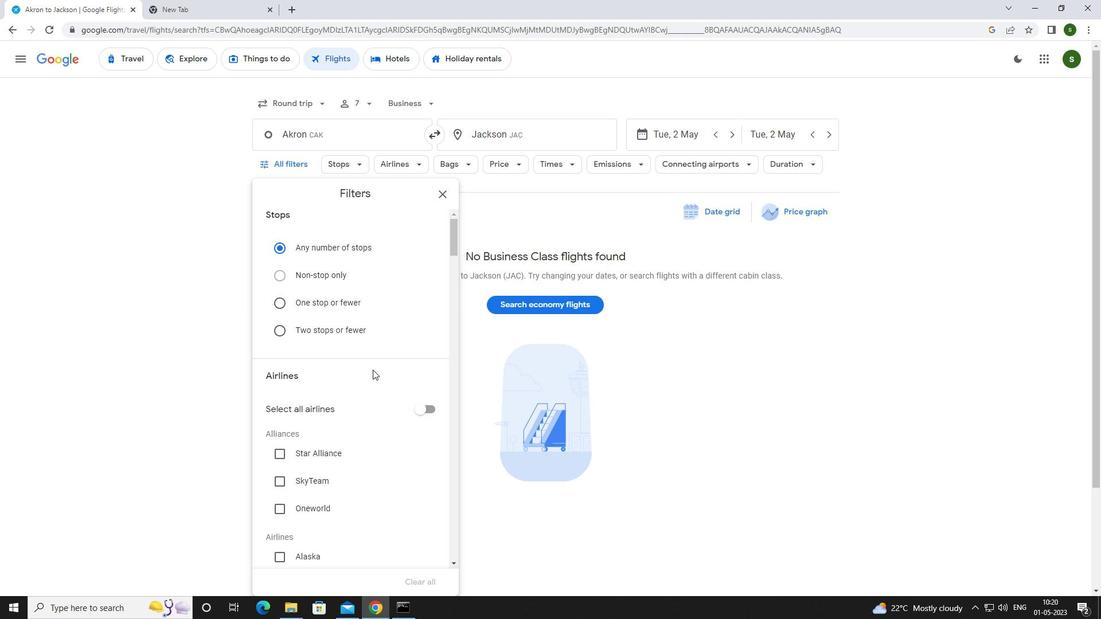 
Action: Mouse scrolled (373, 369) with delta (0, 0)
Screenshot: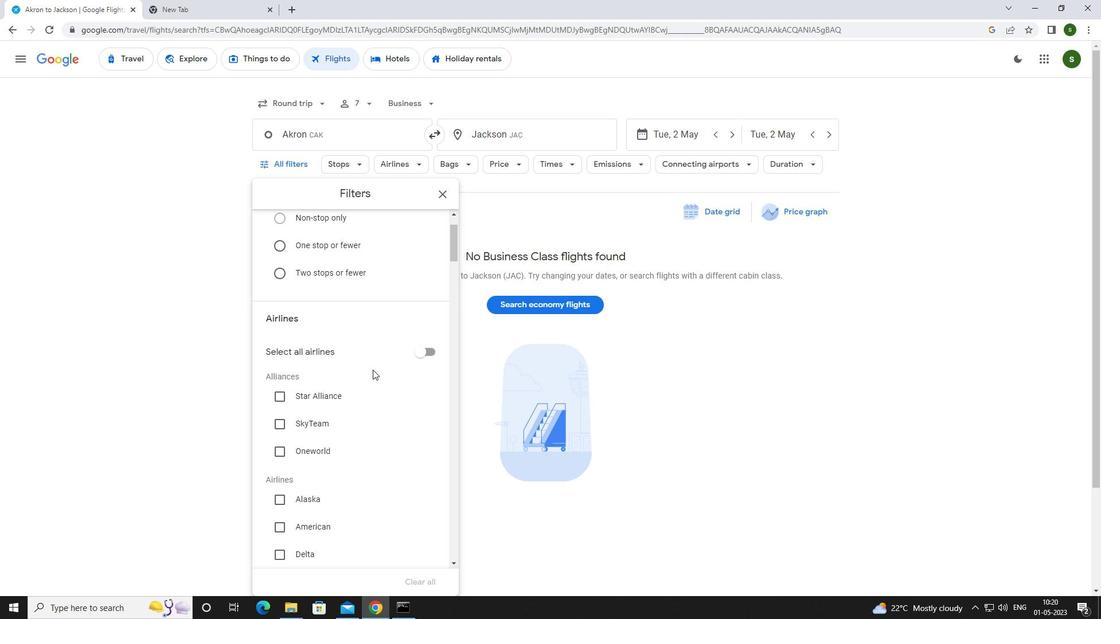 
Action: Mouse scrolled (373, 369) with delta (0, 0)
Screenshot: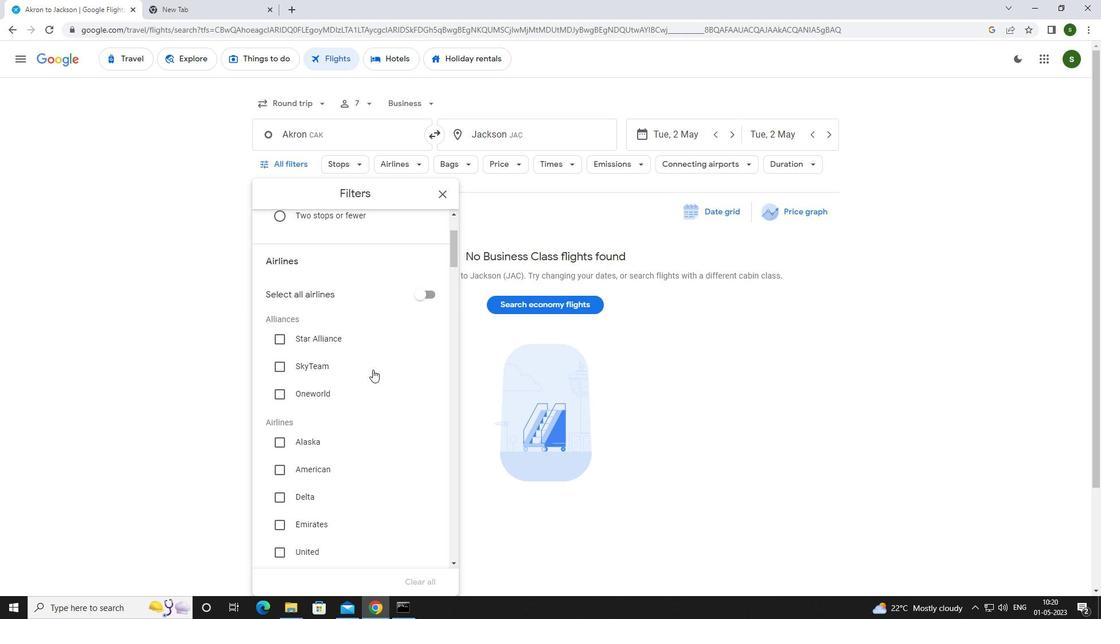 
Action: Mouse scrolled (373, 369) with delta (0, 0)
Screenshot: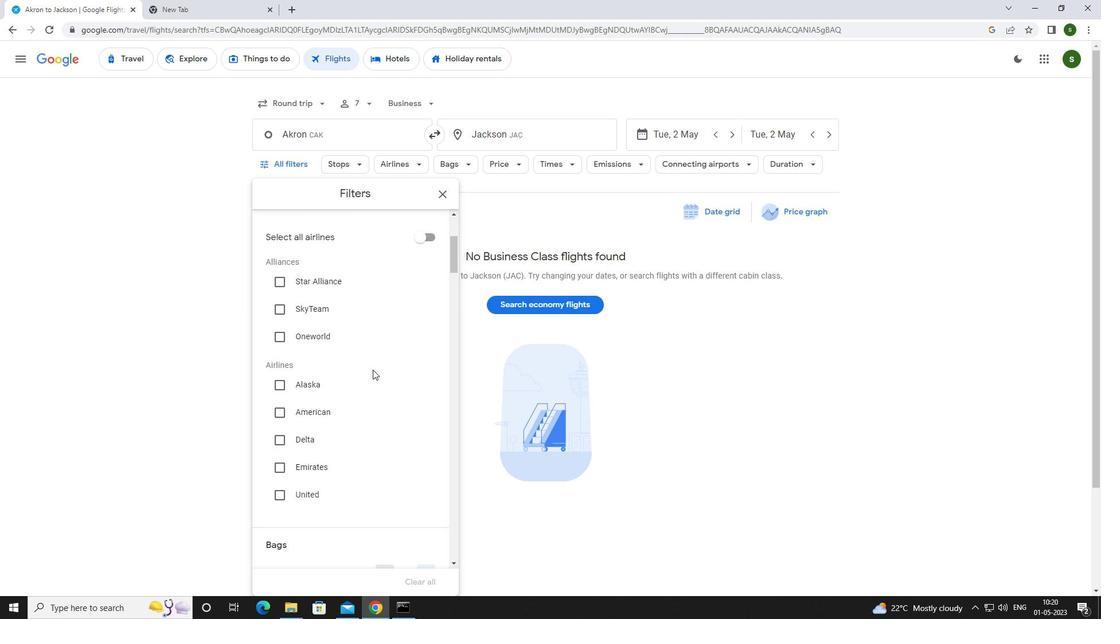 
Action: Mouse scrolled (373, 369) with delta (0, 0)
Screenshot: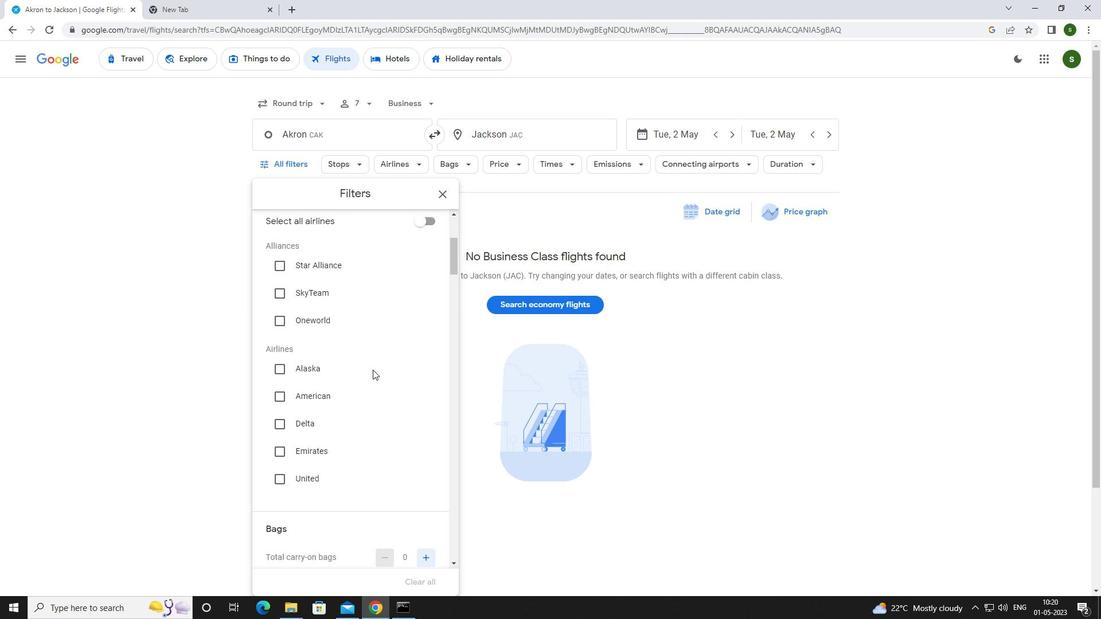
Action: Mouse scrolled (373, 369) with delta (0, 0)
Screenshot: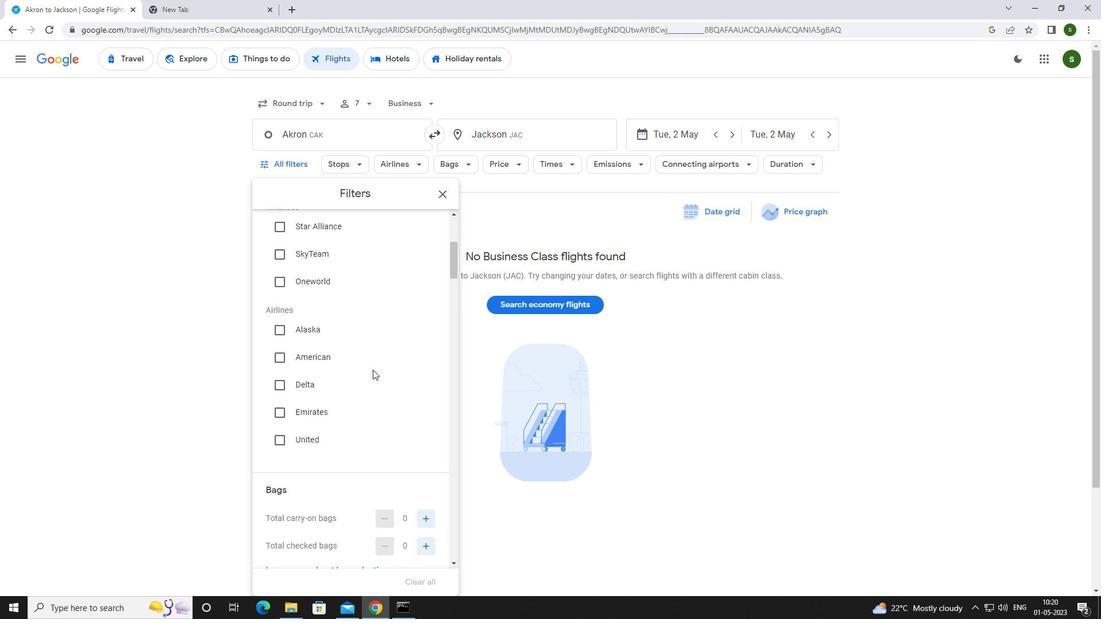 
Action: Mouse scrolled (373, 369) with delta (0, 0)
Screenshot: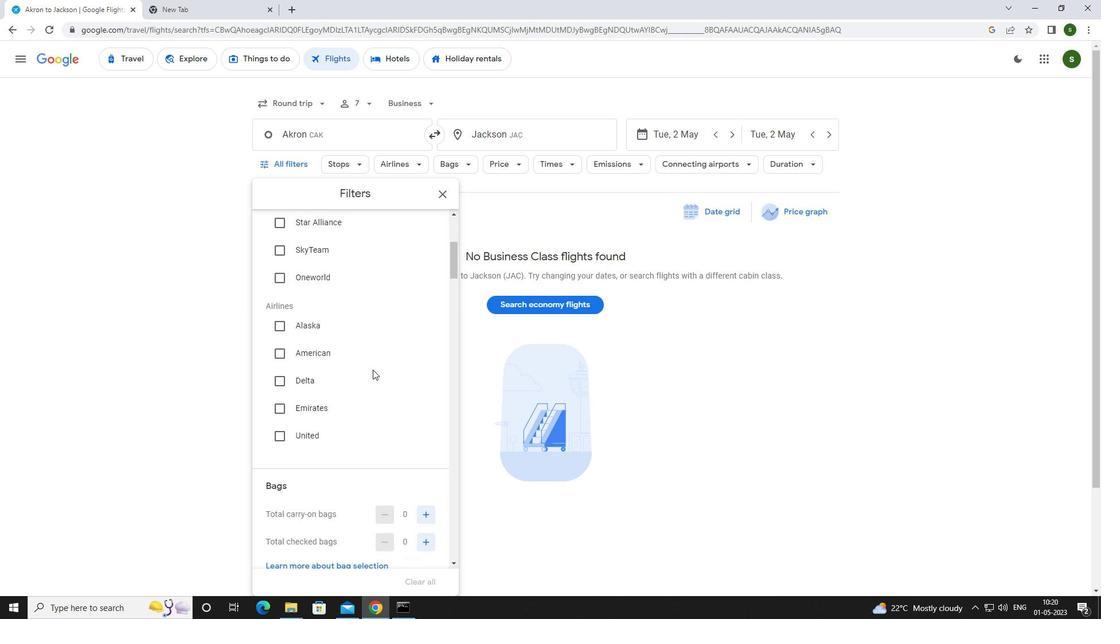 
Action: Mouse scrolled (373, 369) with delta (0, 0)
Screenshot: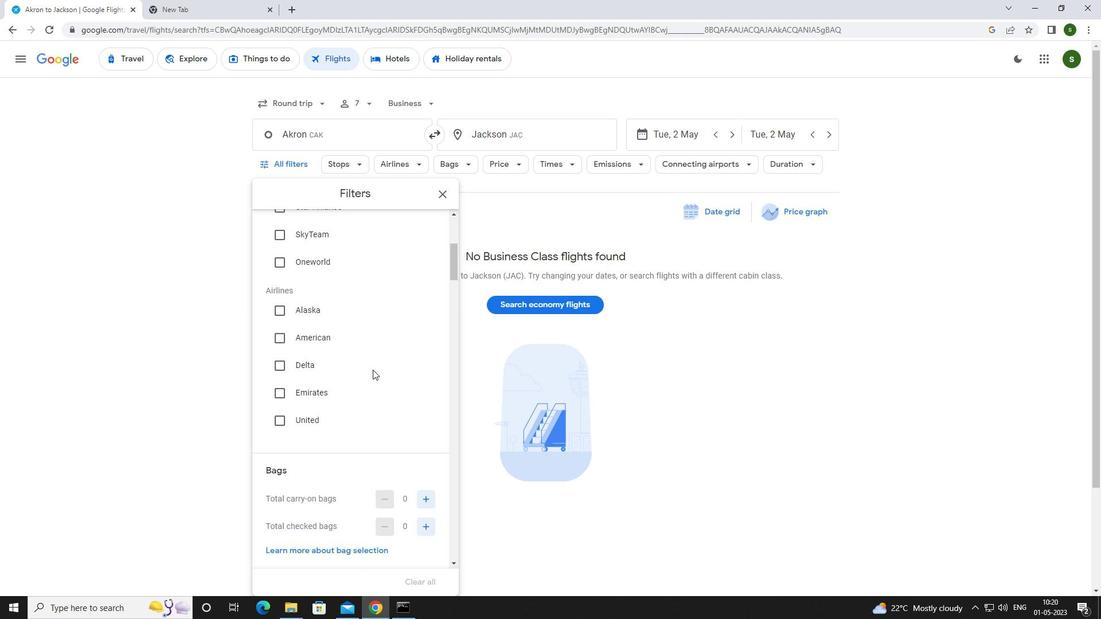 
Action: Mouse moved to (433, 426)
Screenshot: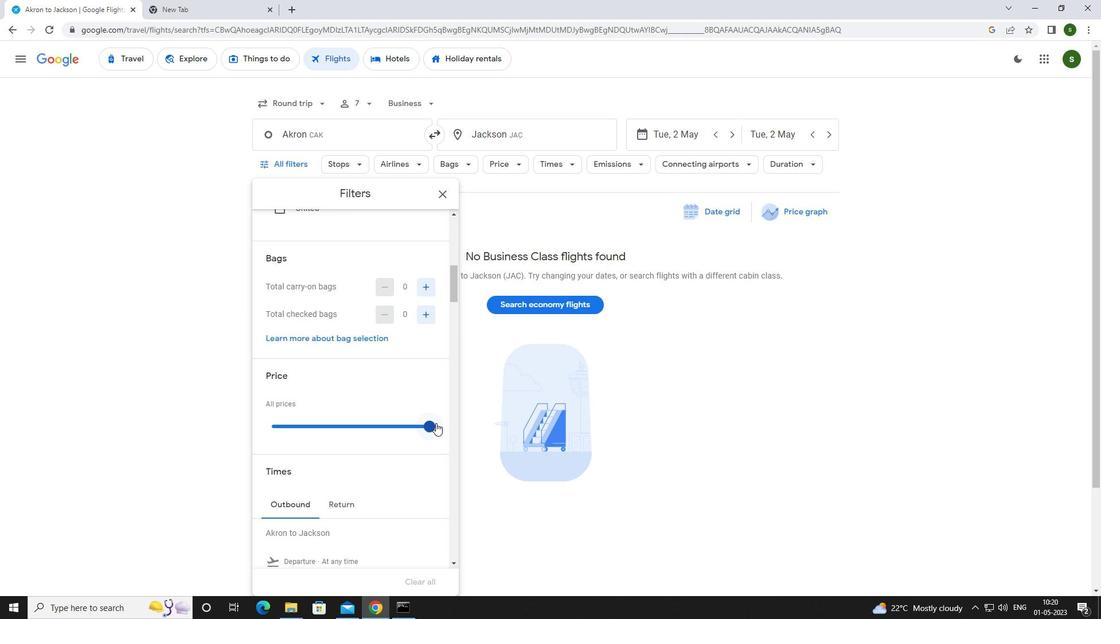 
Action: Mouse pressed left at (433, 426)
Screenshot: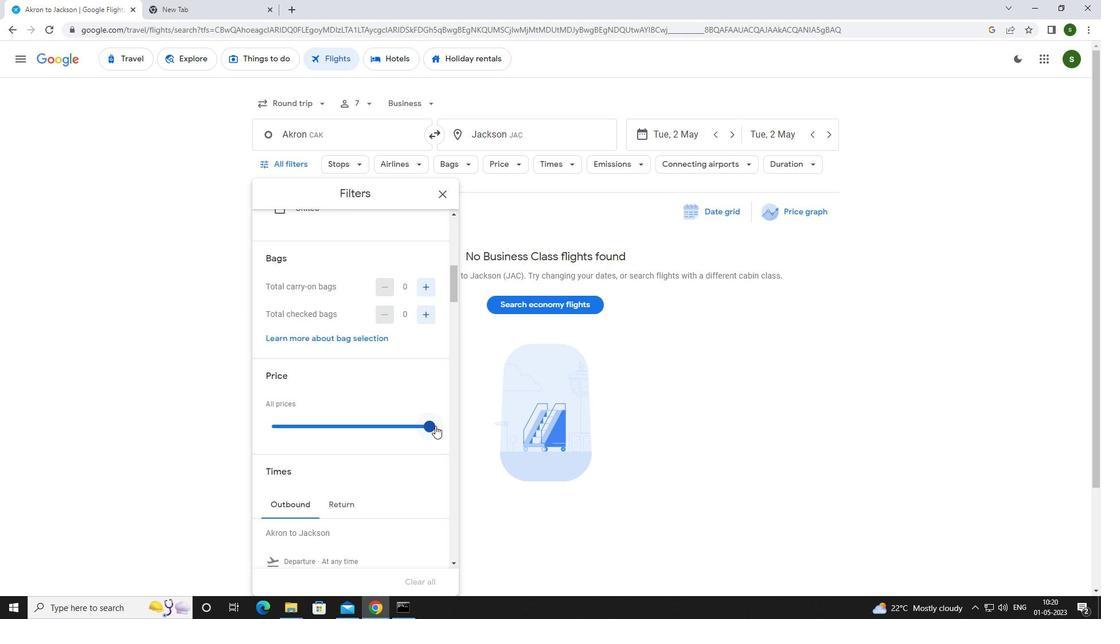 
Action: Mouse moved to (351, 420)
Screenshot: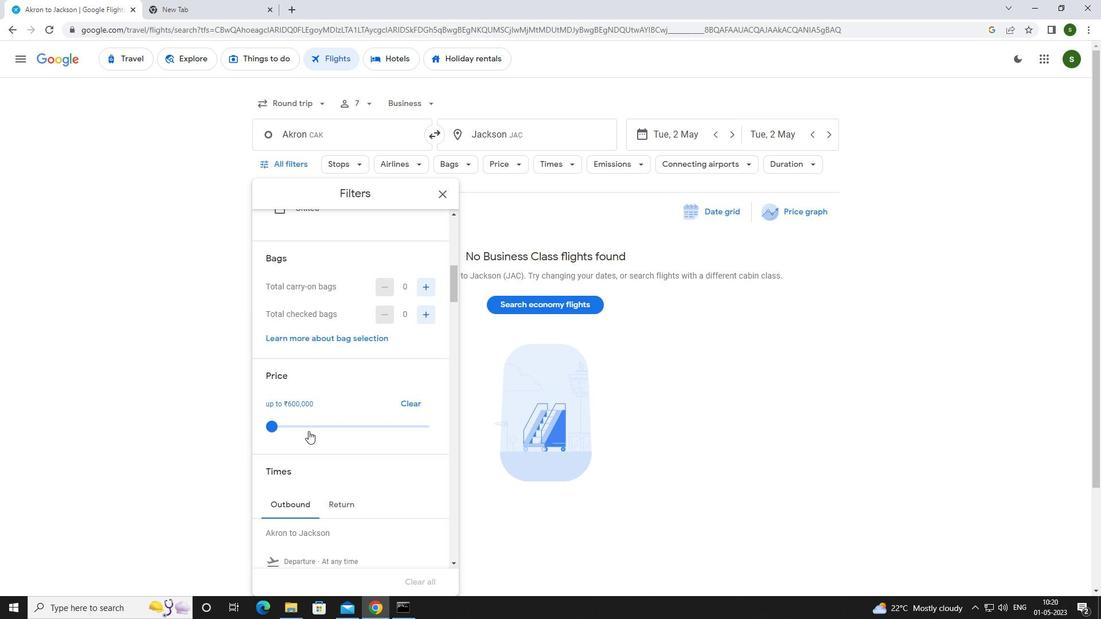 
Action: Mouse scrolled (351, 420) with delta (0, 0)
Screenshot: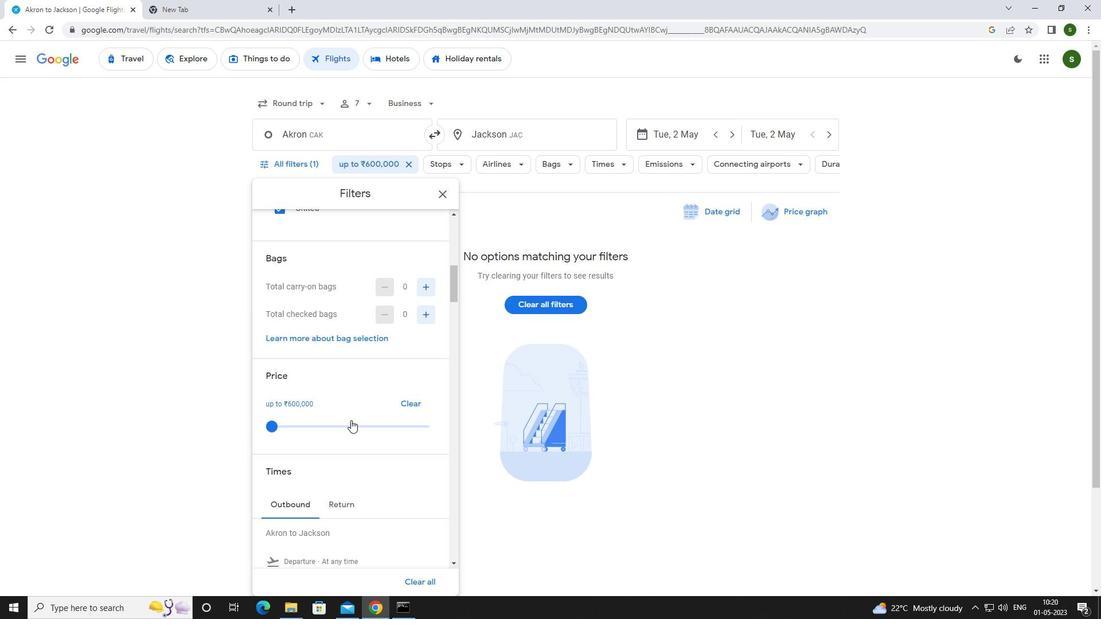 
Action: Mouse scrolled (351, 420) with delta (0, 0)
Screenshot: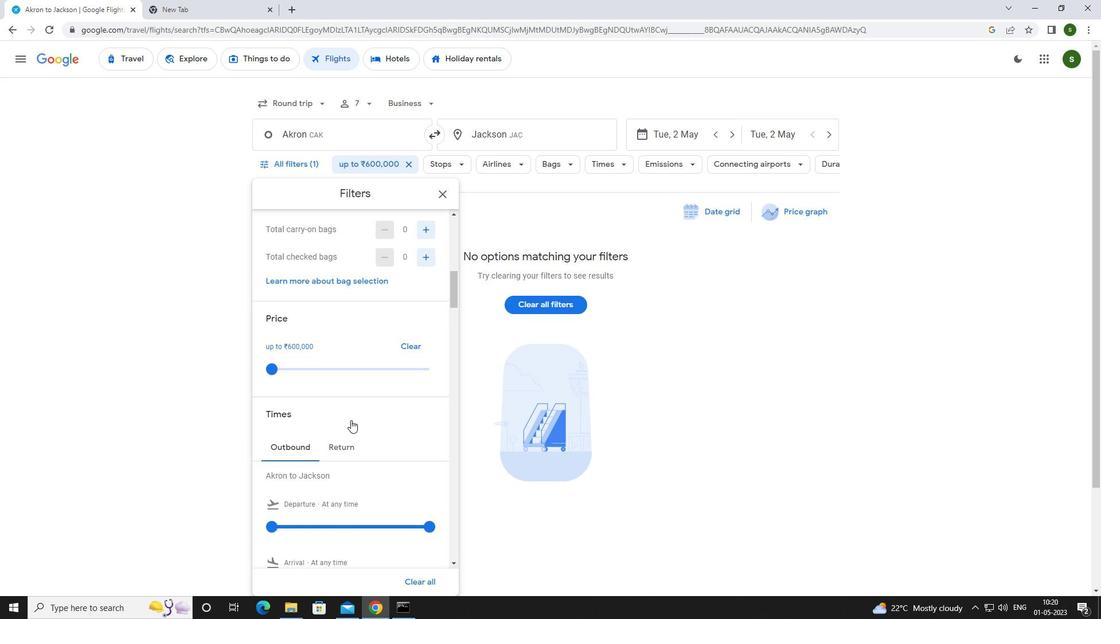 
Action: Mouse moved to (268, 468)
Screenshot: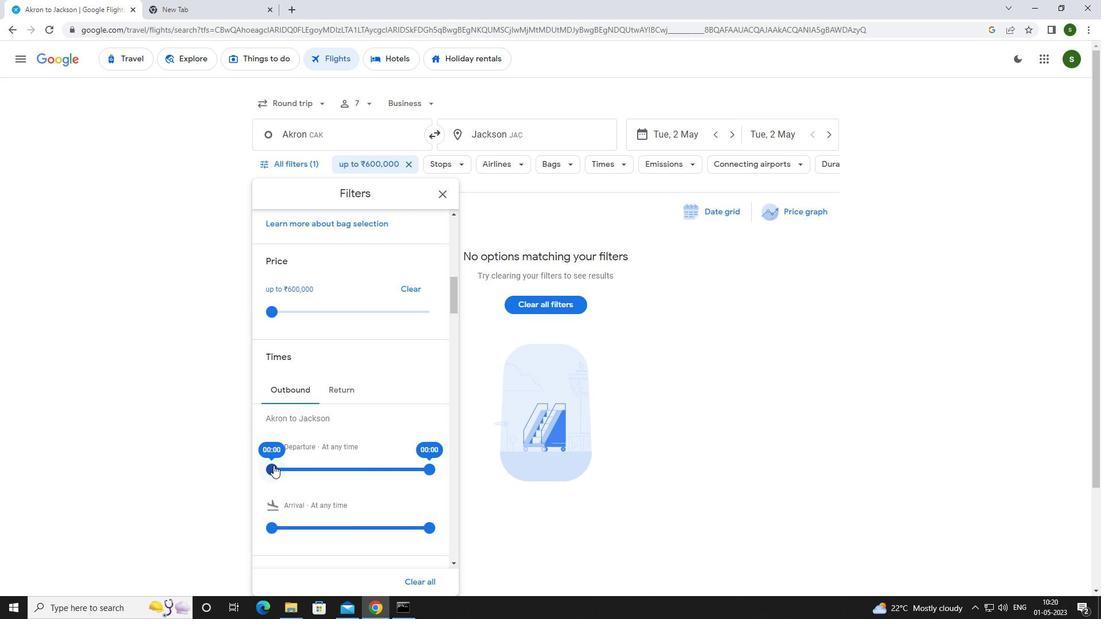 
Action: Mouse pressed left at (268, 468)
Screenshot: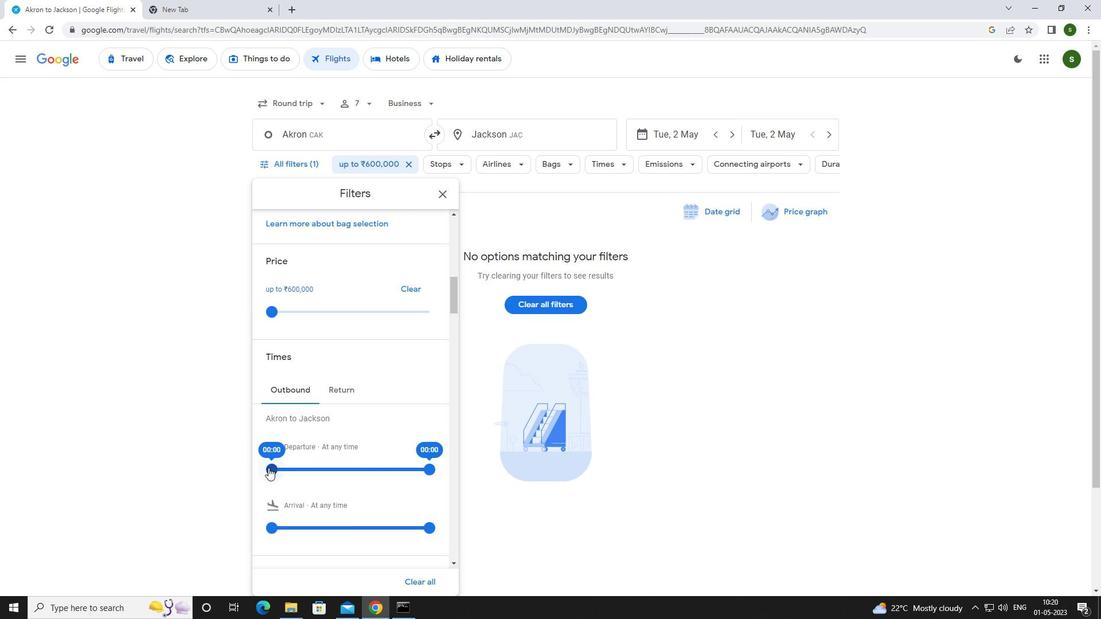 
Action: Mouse moved to (335, 391)
Screenshot: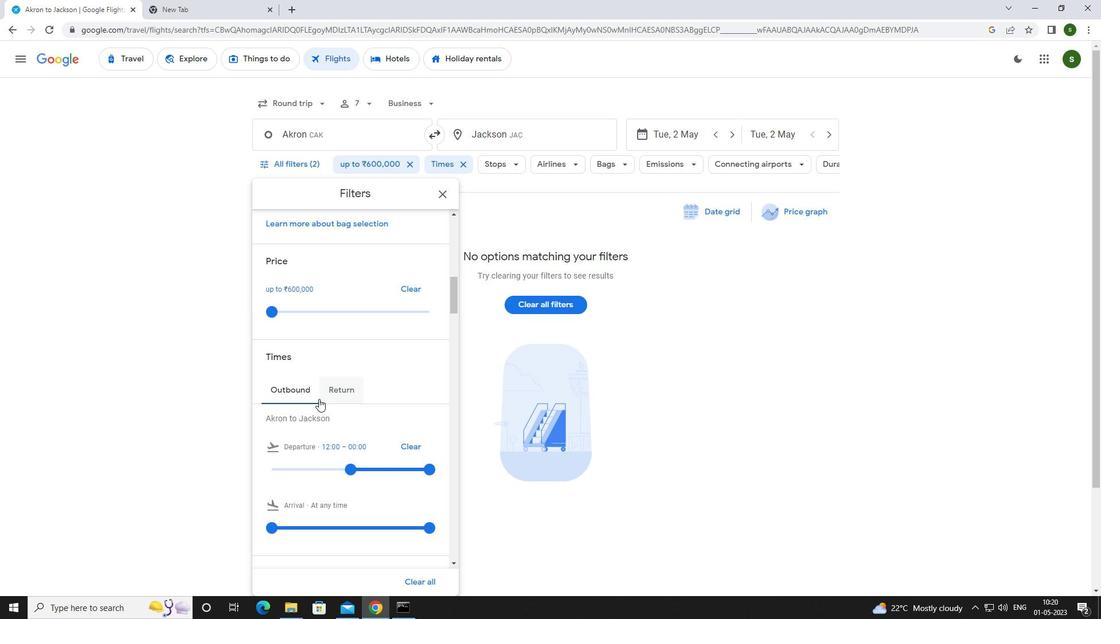 
Action: Mouse pressed left at (335, 391)
Screenshot: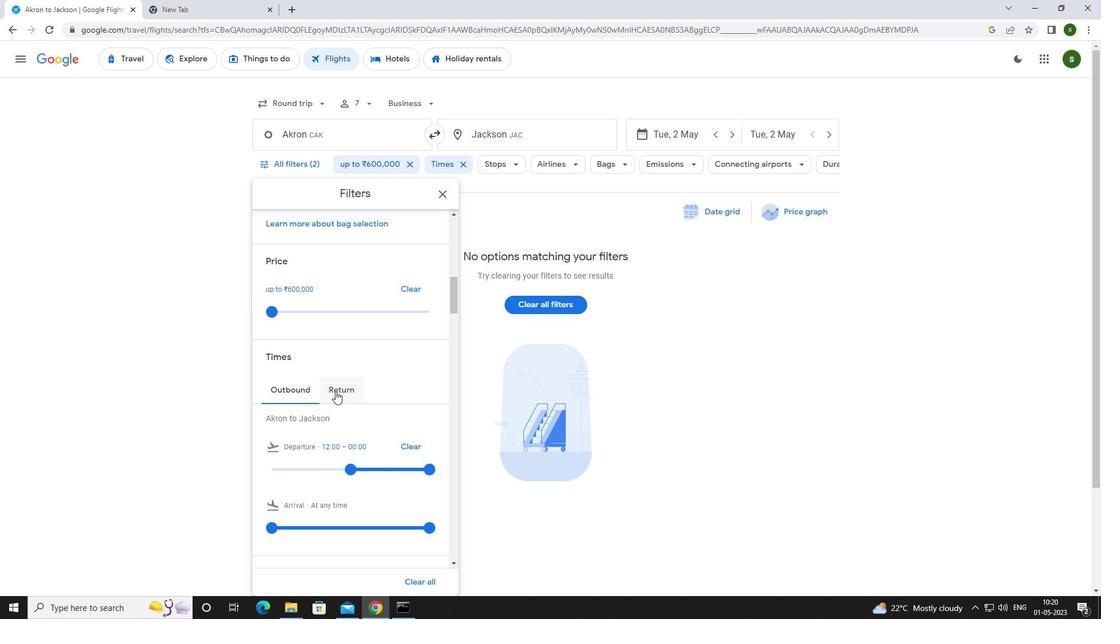 
Action: Mouse moved to (273, 465)
Screenshot: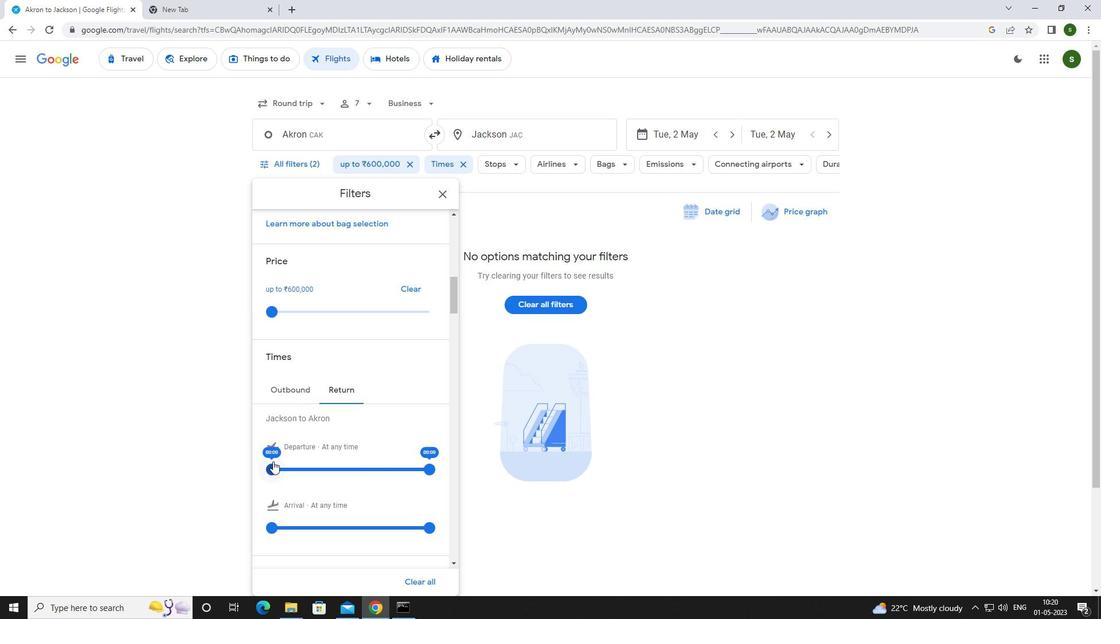 
Action: Mouse pressed left at (273, 465)
Screenshot: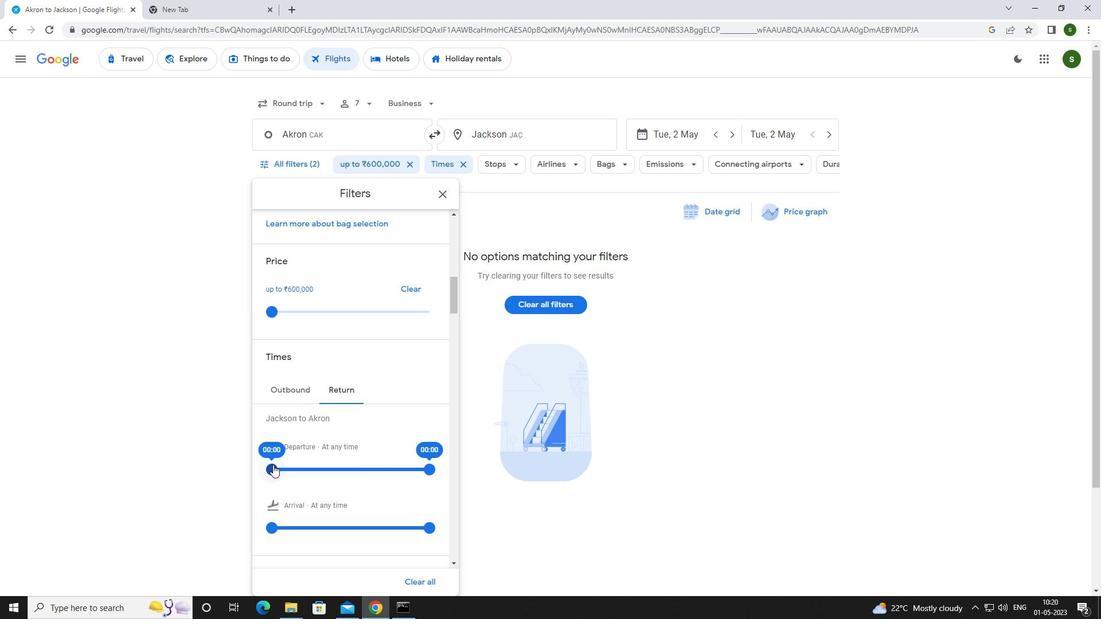 
Action: Mouse moved to (678, 382)
Screenshot: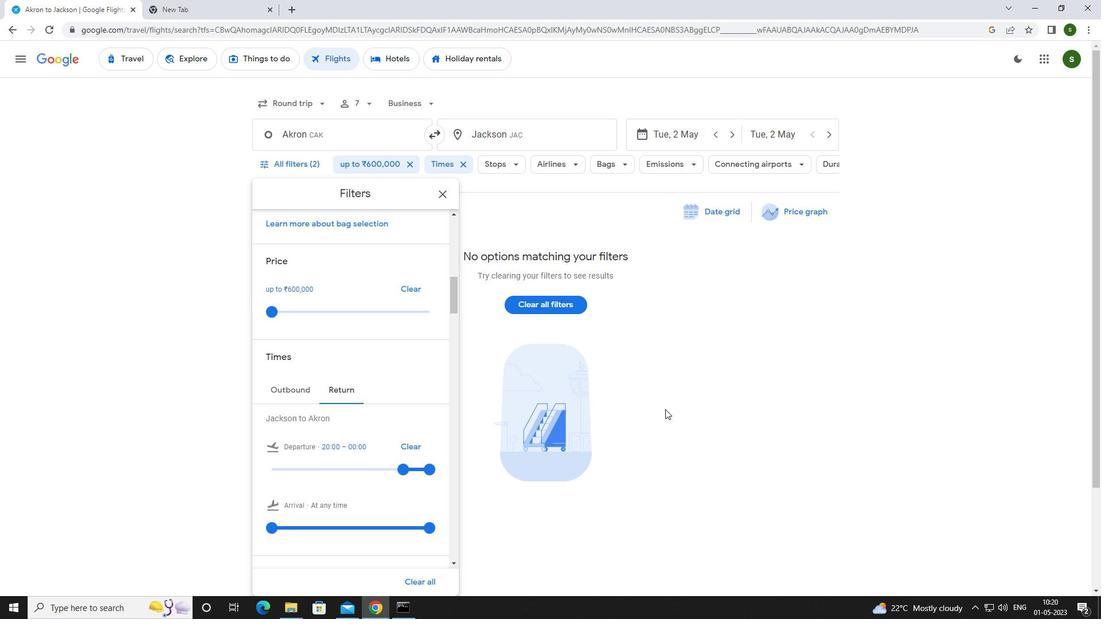 
Action: Mouse pressed left at (678, 382)
Screenshot: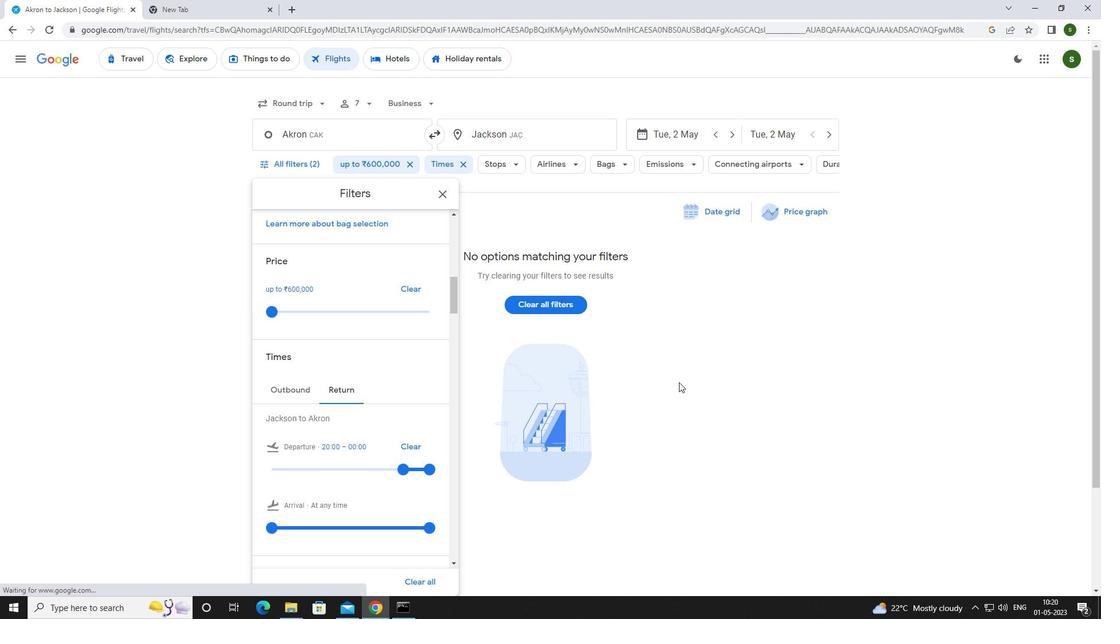 
